Task: Find connections with filter location Ouahigouya with filter topic #Corporationwith filter profile language Potuguese with filter current company The Market Hunters with filter school Asian College of Teachers- Corporate with filter industry Sports Teams and Clubs with filter service category Business Analytics with filter keywords title Program Administrator
Action: Mouse moved to (521, 105)
Screenshot: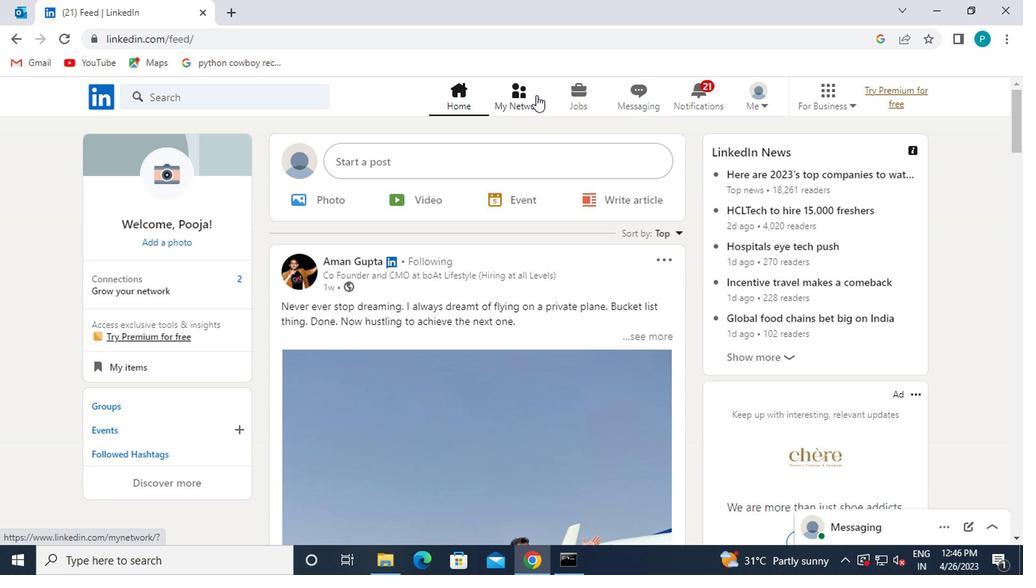
Action: Mouse pressed left at (521, 105)
Screenshot: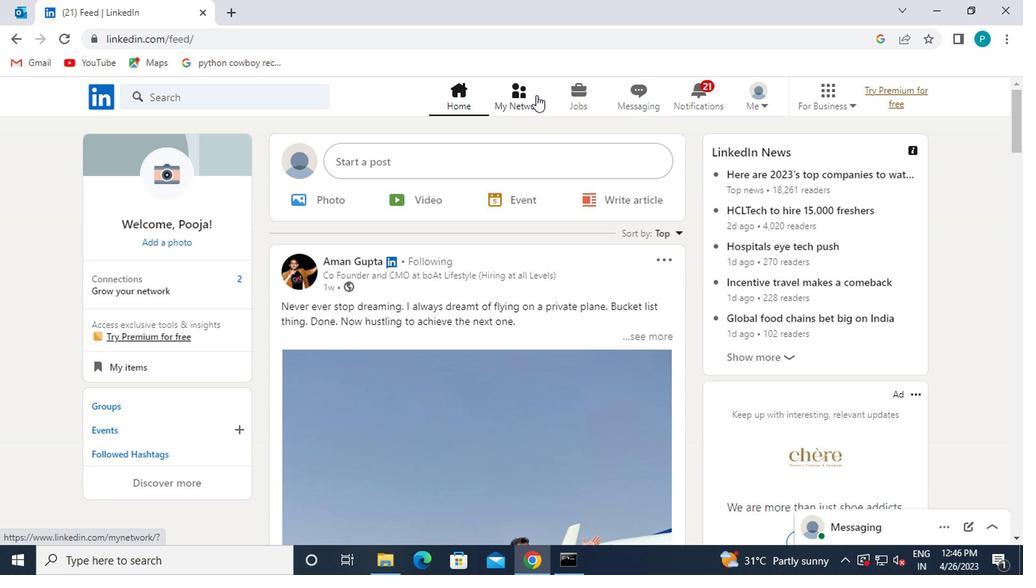 
Action: Mouse moved to (243, 171)
Screenshot: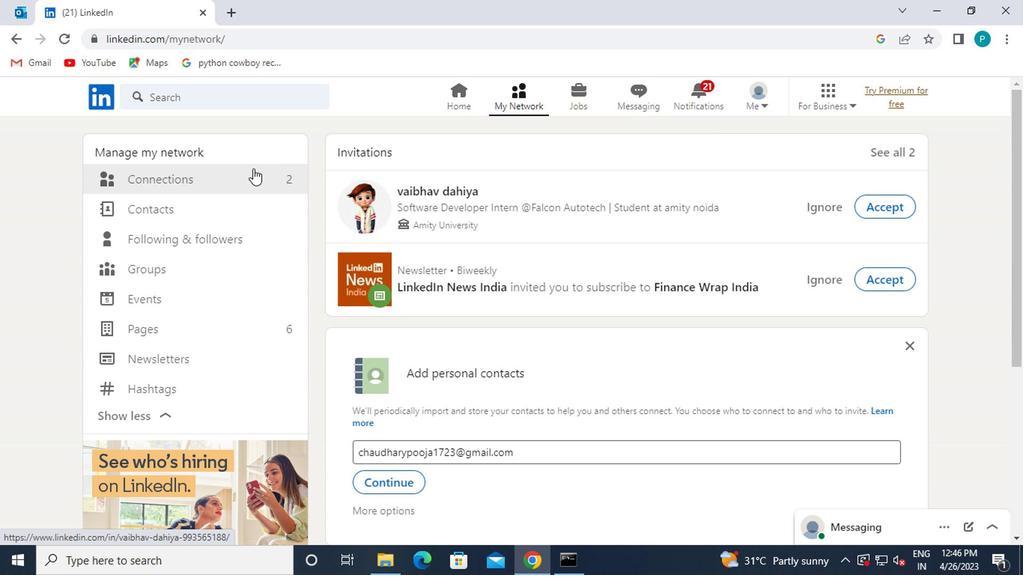 
Action: Mouse pressed left at (243, 171)
Screenshot: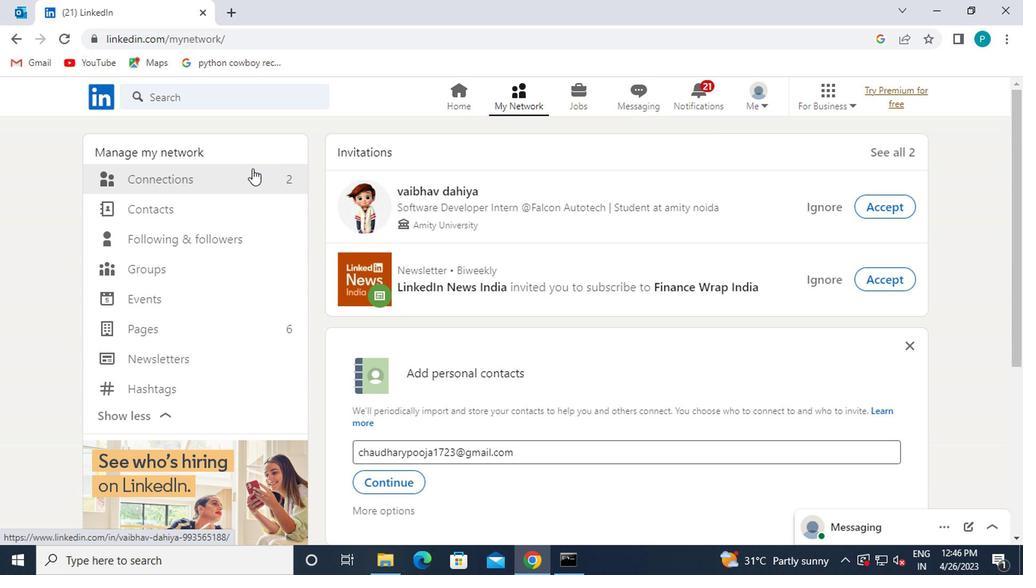 
Action: Mouse moved to (242, 175)
Screenshot: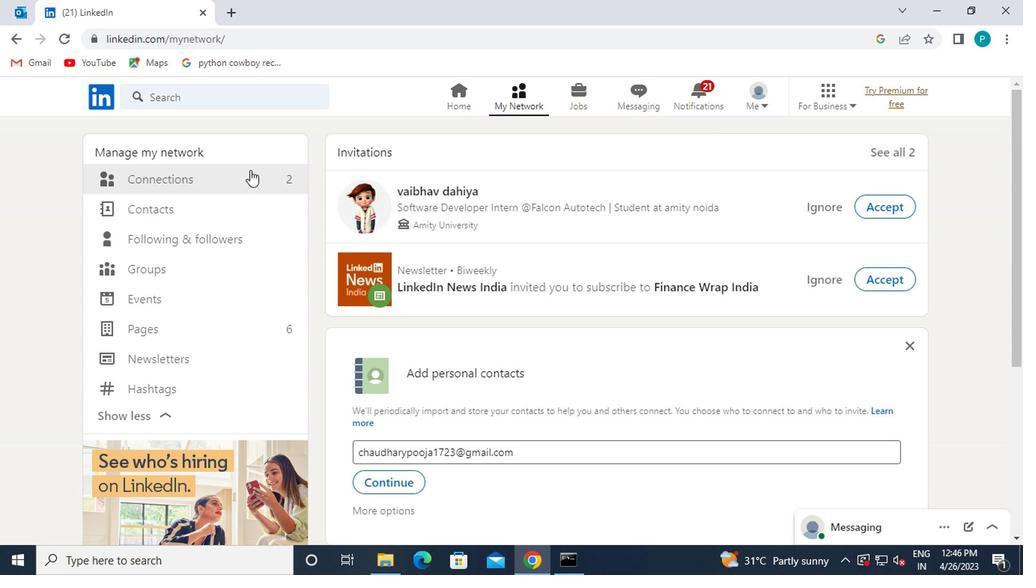 
Action: Mouse pressed left at (242, 175)
Screenshot: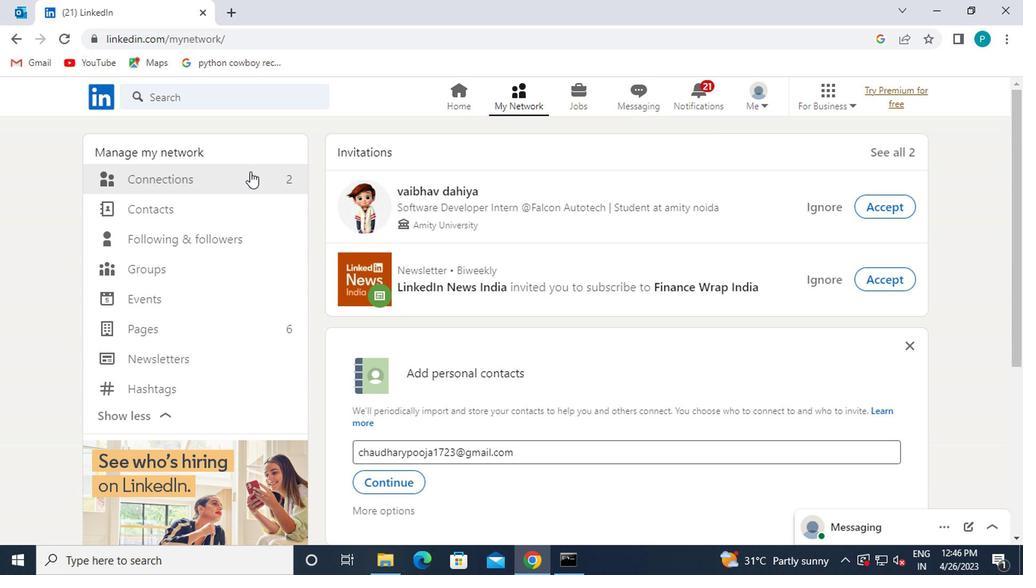 
Action: Mouse moved to (628, 183)
Screenshot: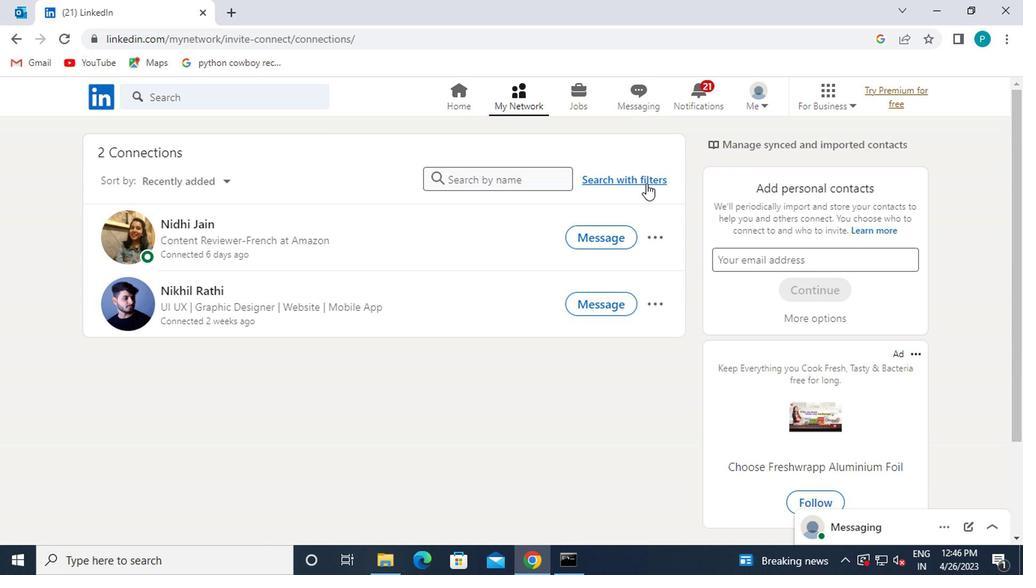 
Action: Mouse pressed left at (628, 183)
Screenshot: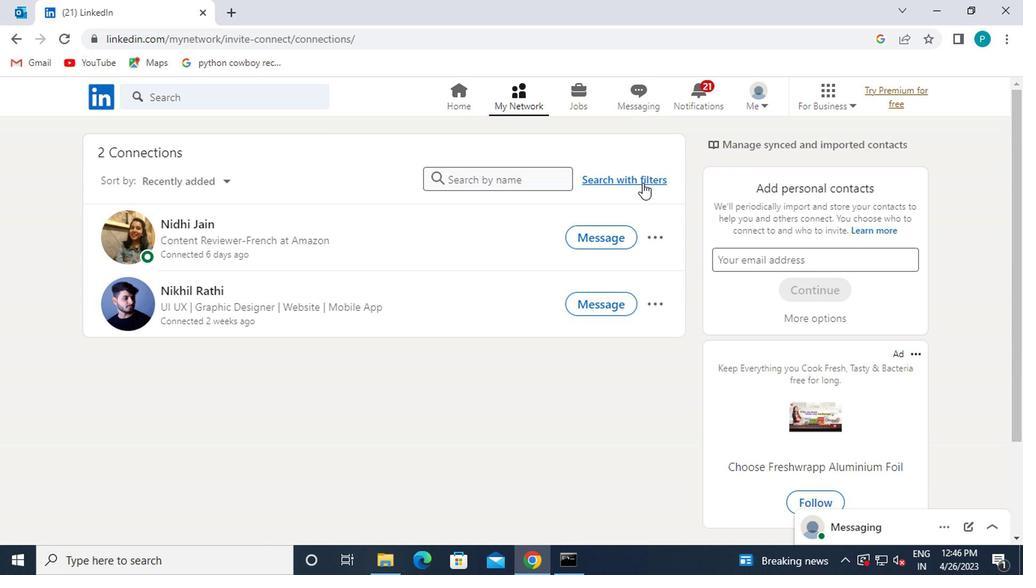 
Action: Mouse moved to (514, 145)
Screenshot: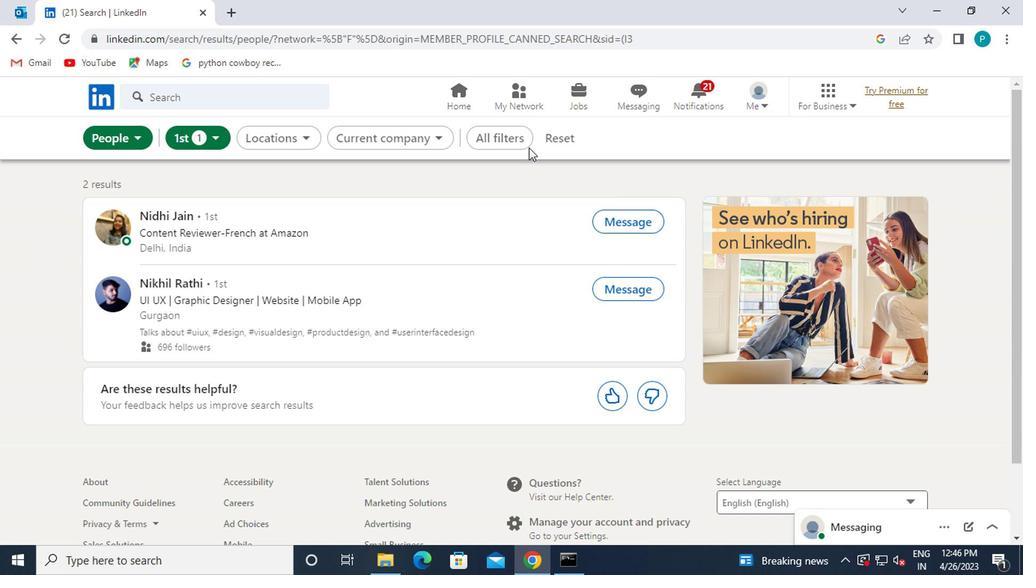 
Action: Mouse pressed left at (514, 145)
Screenshot: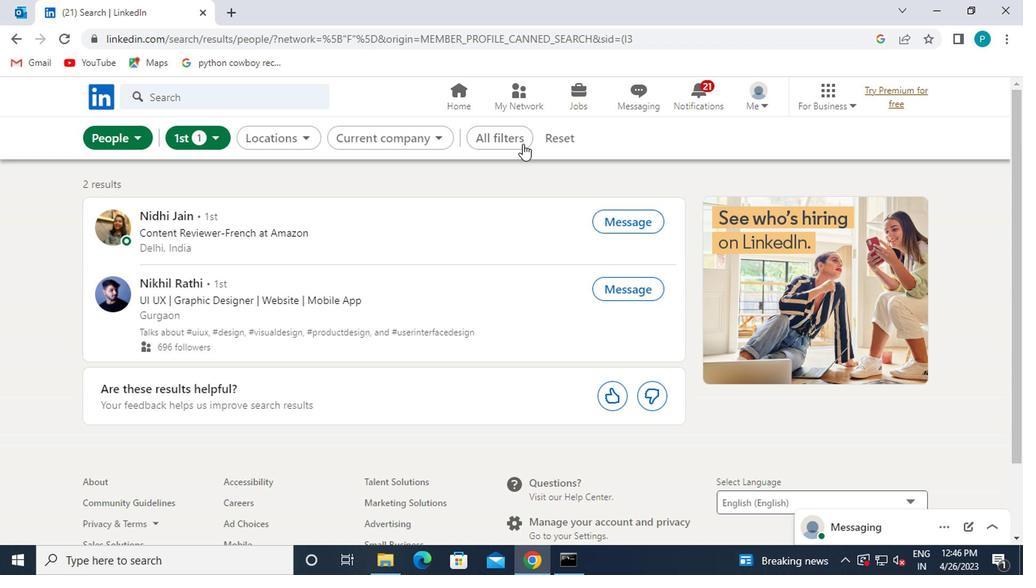 
Action: Mouse moved to (921, 325)
Screenshot: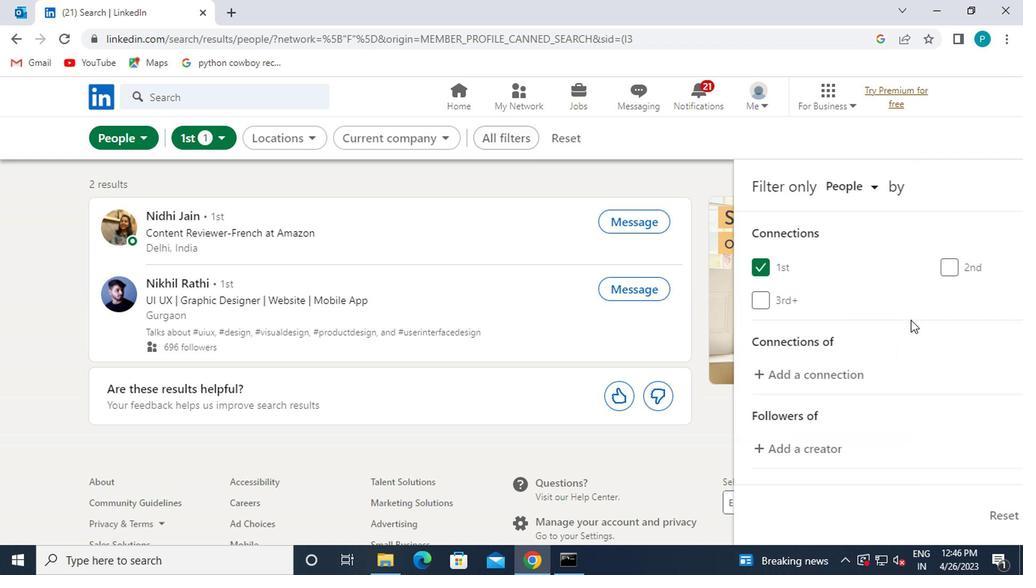 
Action: Mouse scrolled (921, 324) with delta (0, 0)
Screenshot: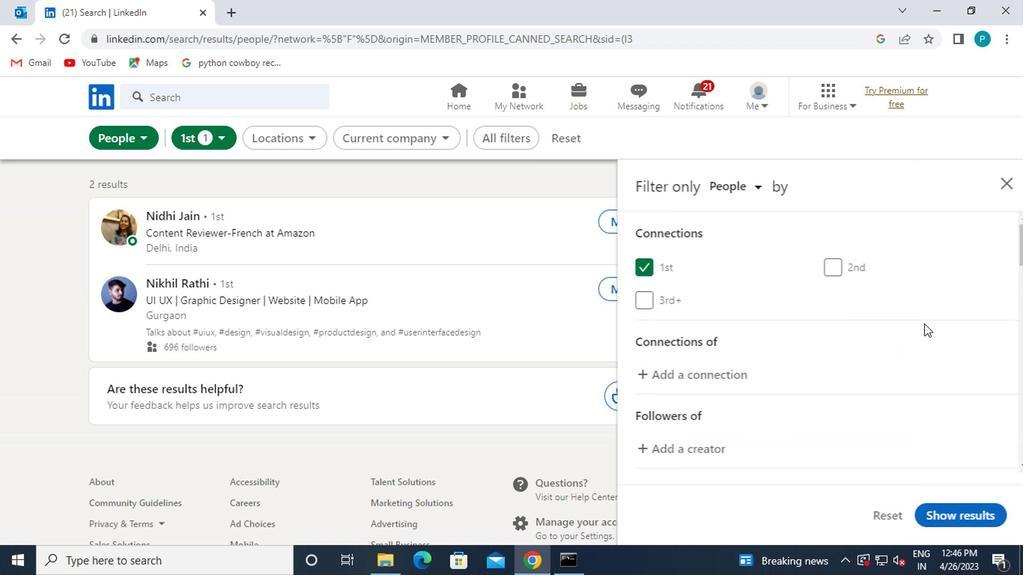 
Action: Mouse scrolled (921, 324) with delta (0, 0)
Screenshot: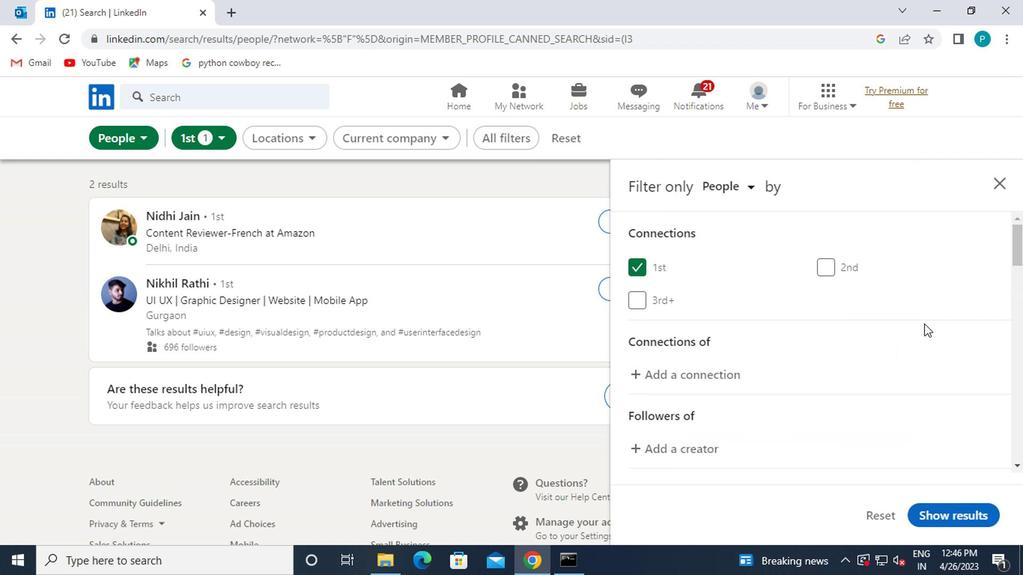 
Action: Mouse moved to (923, 329)
Screenshot: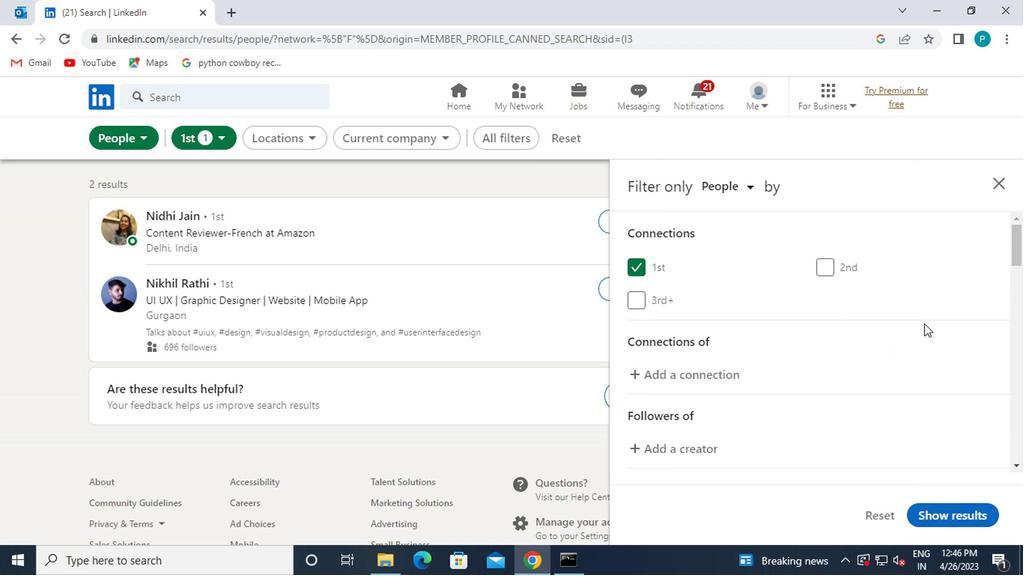 
Action: Mouse scrolled (923, 328) with delta (0, 0)
Screenshot: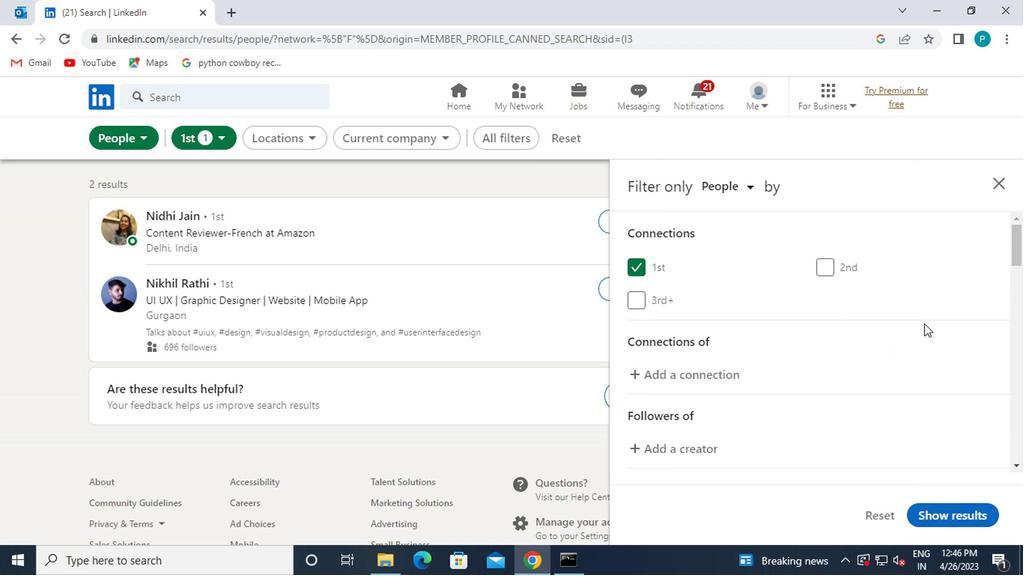 
Action: Mouse moved to (862, 366)
Screenshot: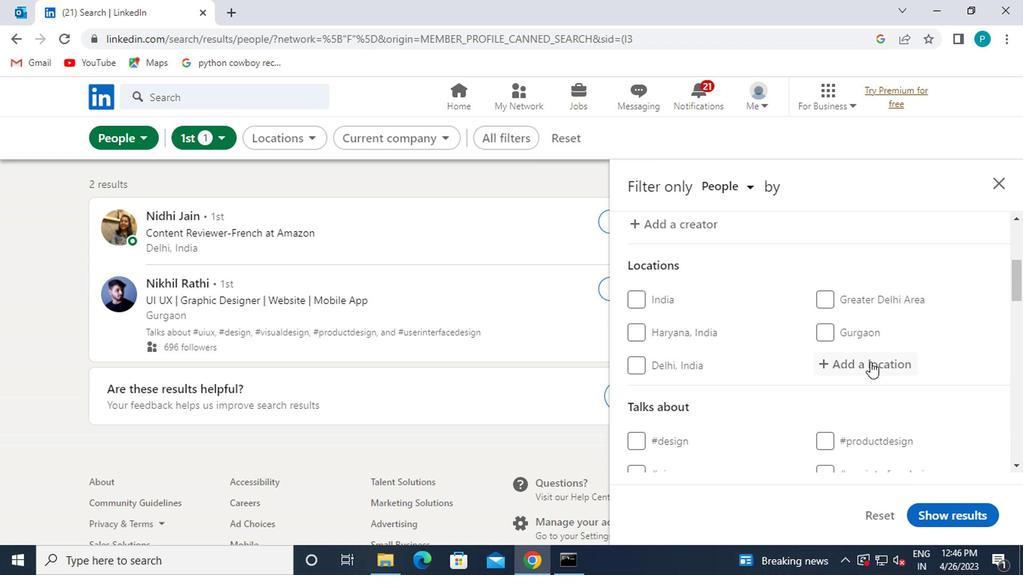 
Action: Mouse pressed left at (862, 366)
Screenshot: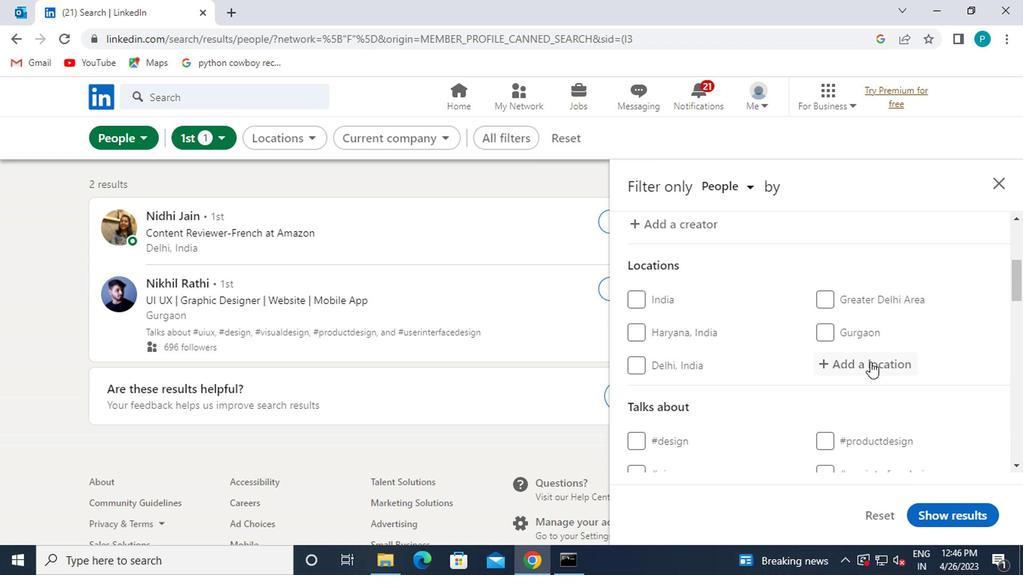 
Action: Mouse moved to (861, 366)
Screenshot: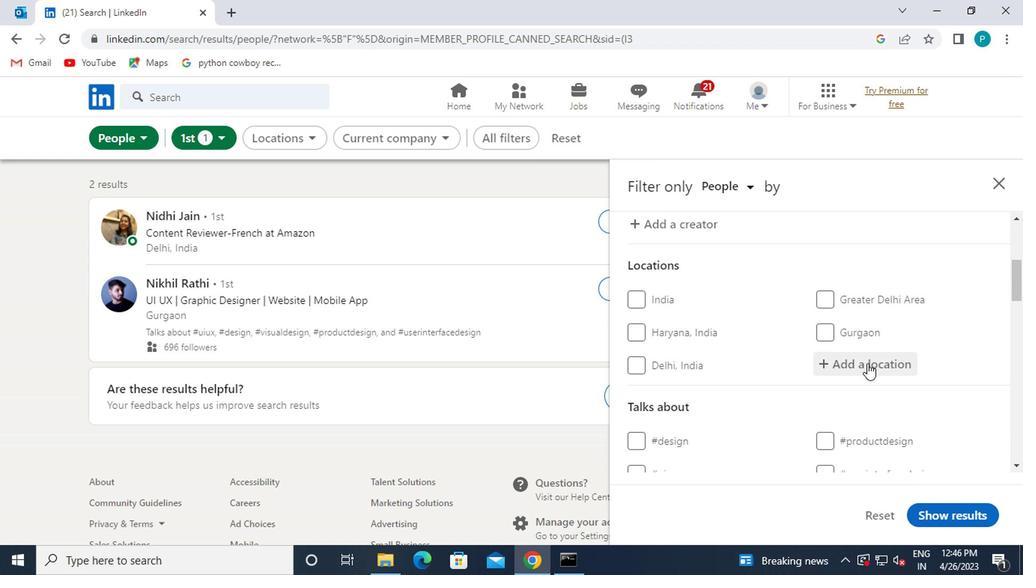 
Action: Key pressed <Key.caps_lock>o<Key.caps_lock>uahi
Screenshot: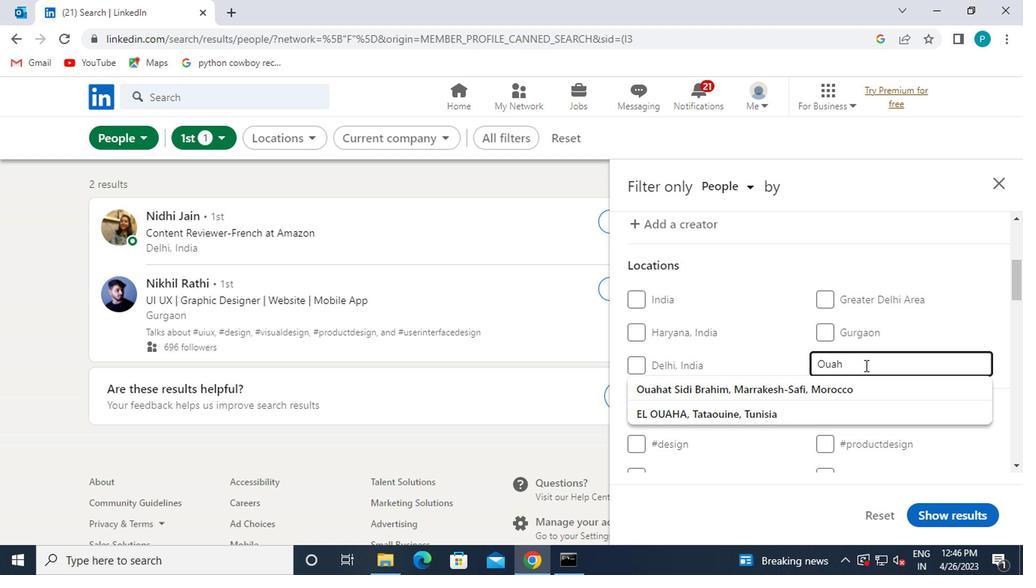 
Action: Mouse moved to (862, 368)
Screenshot: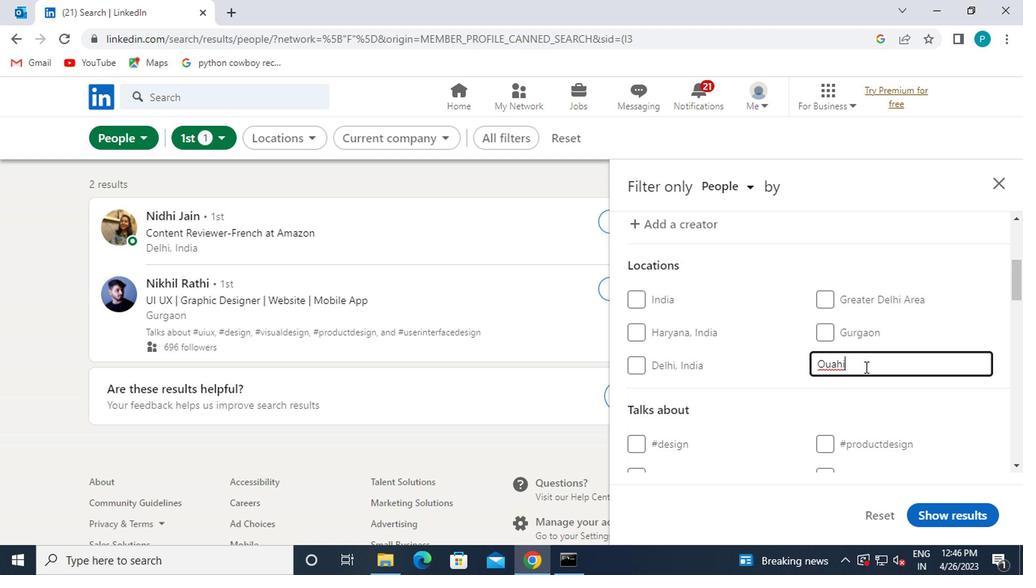 
Action: Key pressed gouya
Screenshot: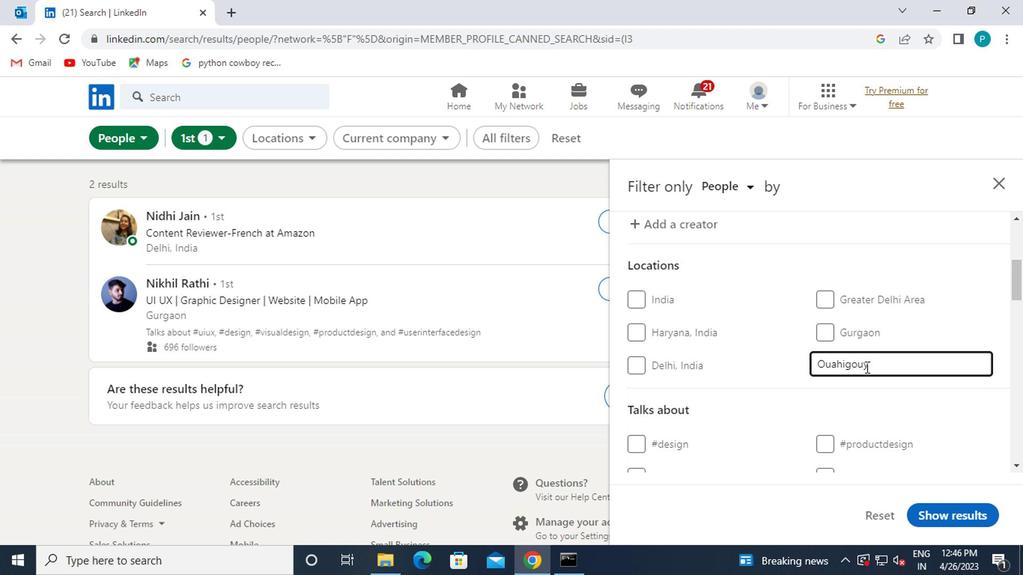 
Action: Mouse moved to (863, 367)
Screenshot: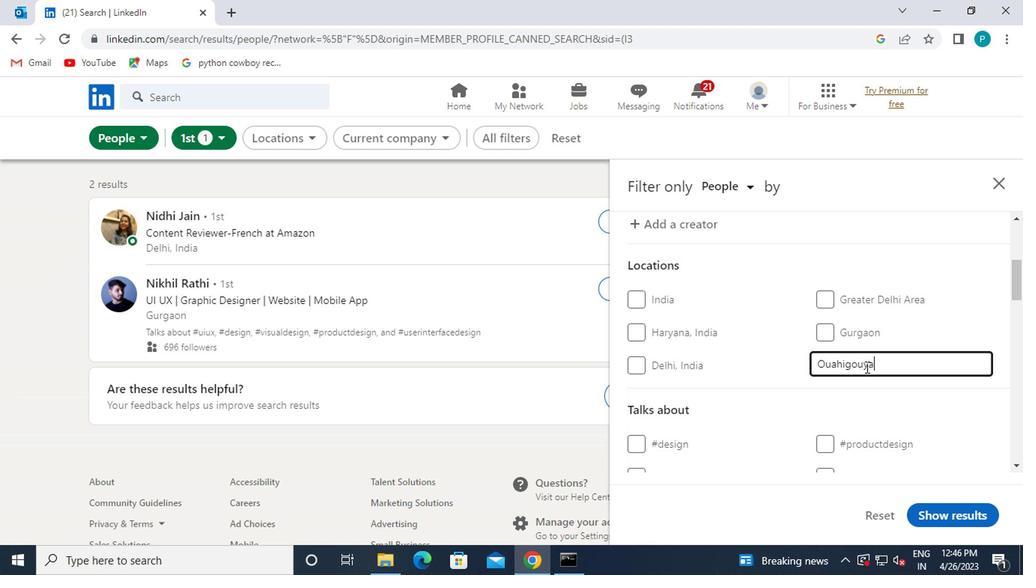 
Action: Key pressed <Key.enter>
Screenshot: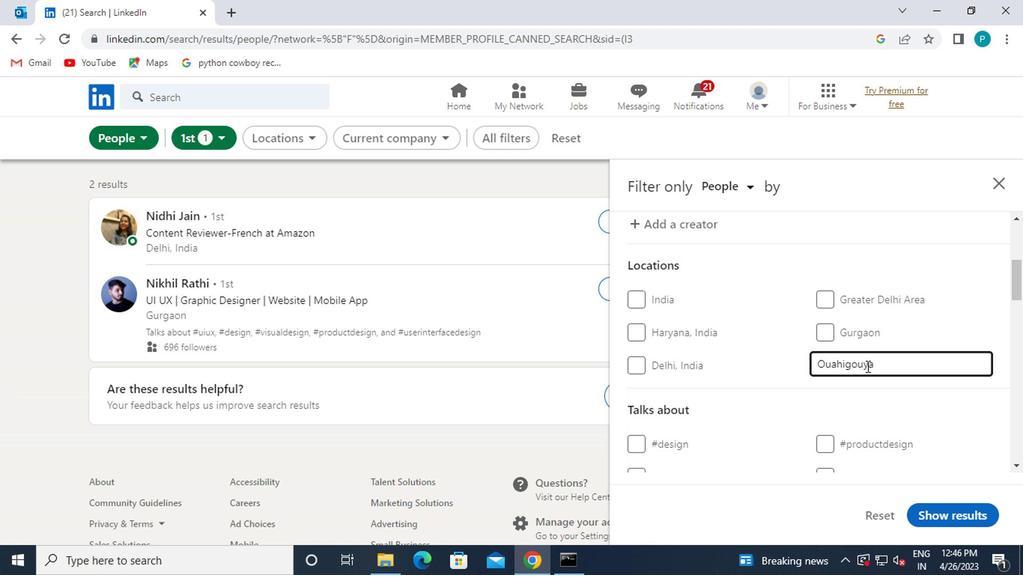 
Action: Mouse moved to (869, 372)
Screenshot: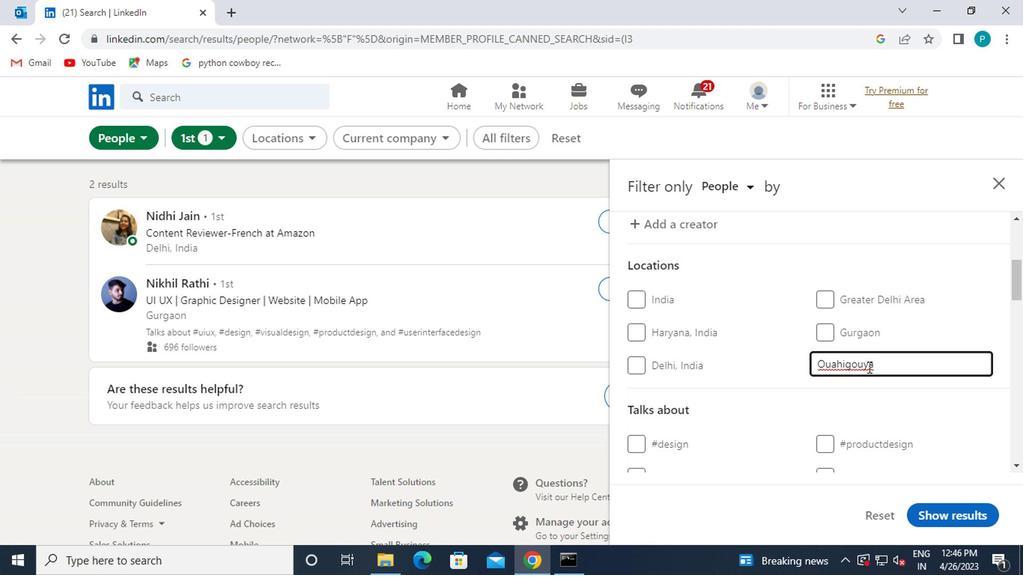 
Action: Mouse scrolled (869, 372) with delta (0, 0)
Screenshot: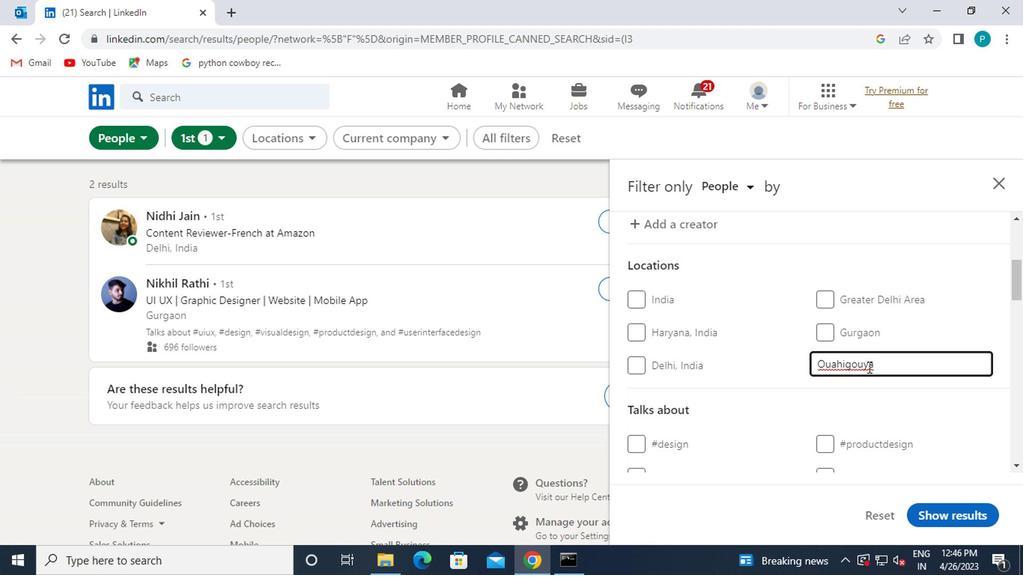 
Action: Mouse moved to (869, 376)
Screenshot: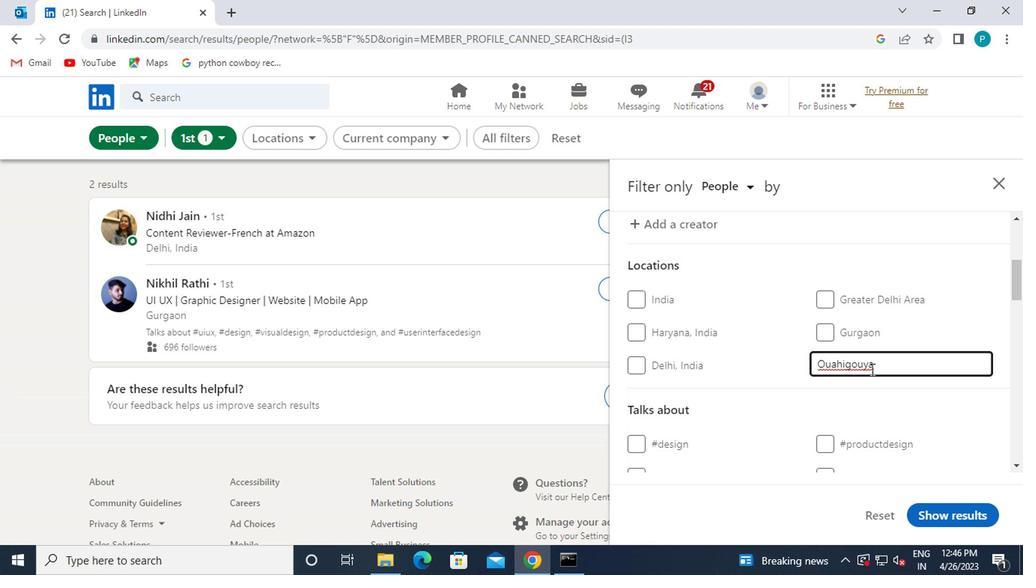 
Action: Mouse scrolled (869, 375) with delta (0, 0)
Screenshot: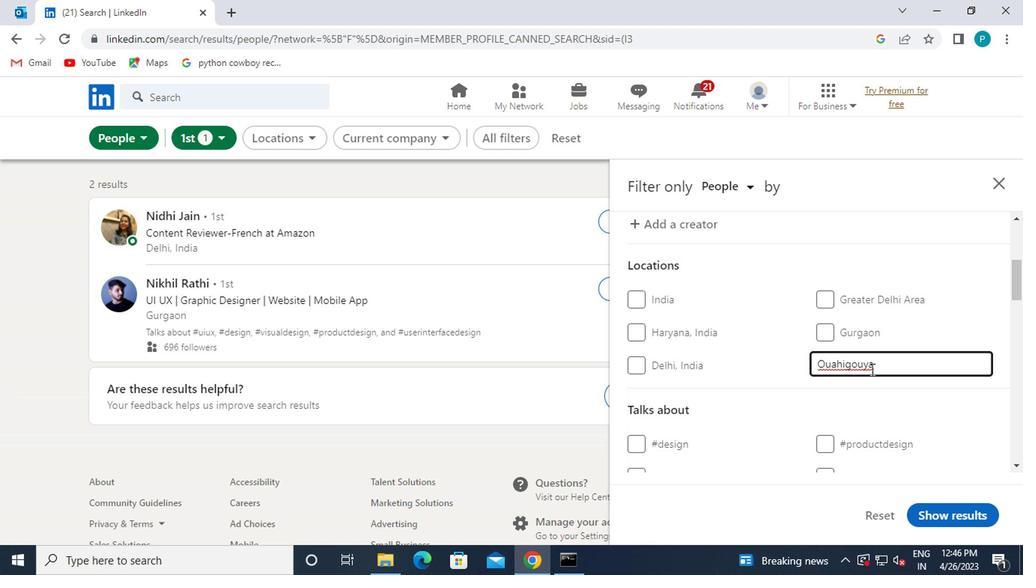 
Action: Mouse moved to (843, 367)
Screenshot: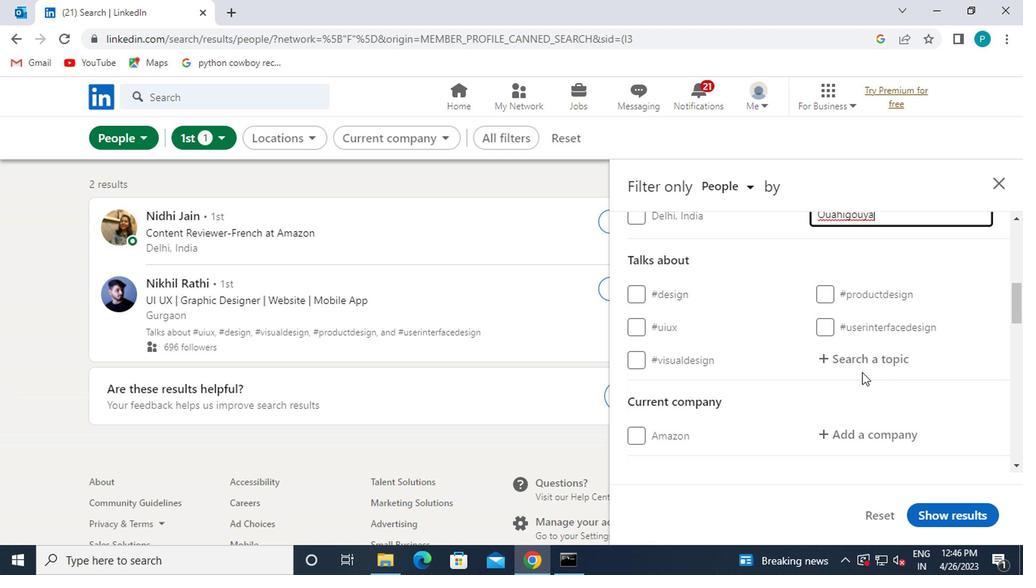 
Action: Mouse pressed left at (843, 367)
Screenshot: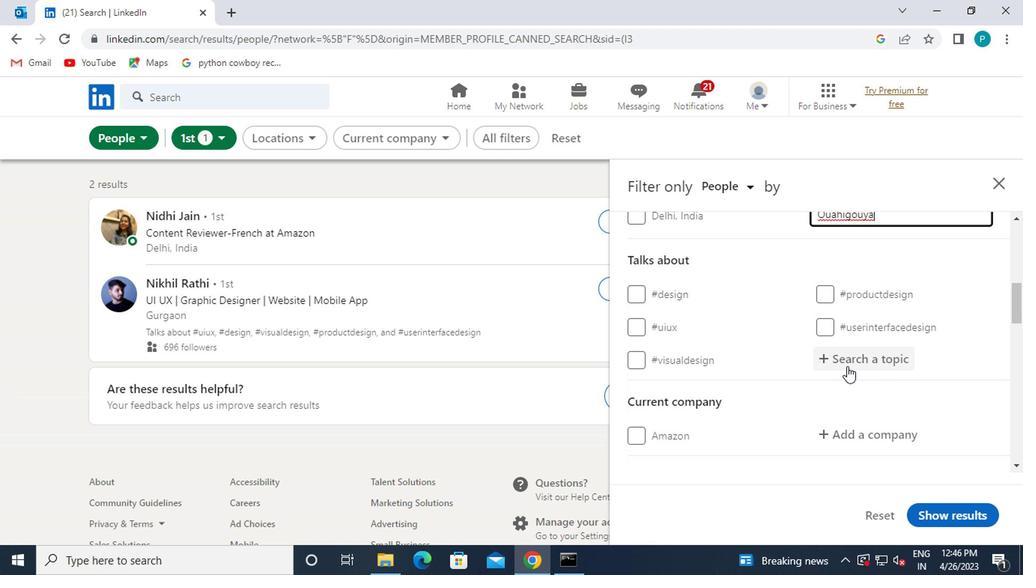 
Action: Key pressed <Key.shift>#<Key.caps_lock>C<Key.caps_lock>ORPORATION
Screenshot: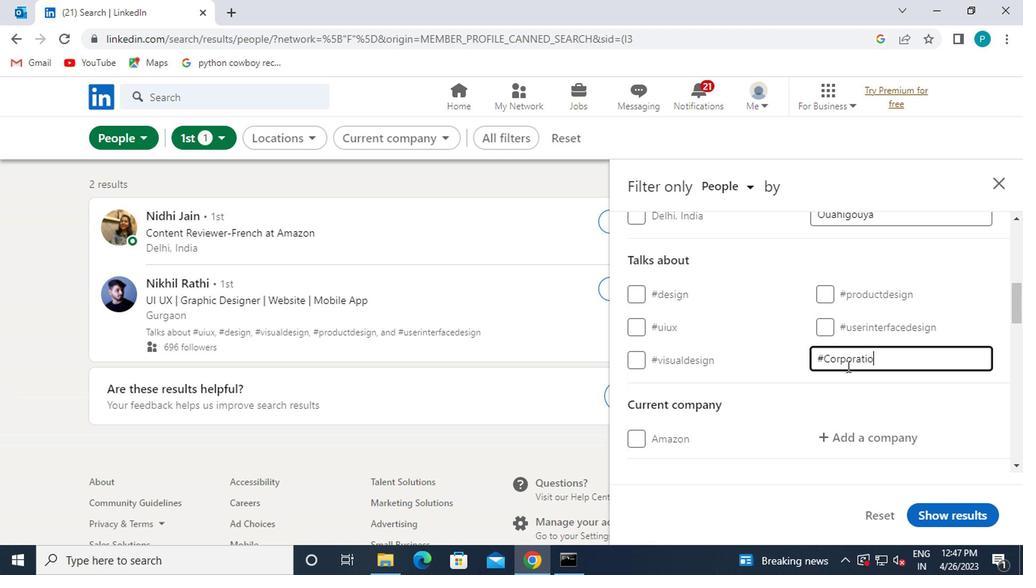 
Action: Mouse scrolled (843, 366) with delta (0, 0)
Screenshot: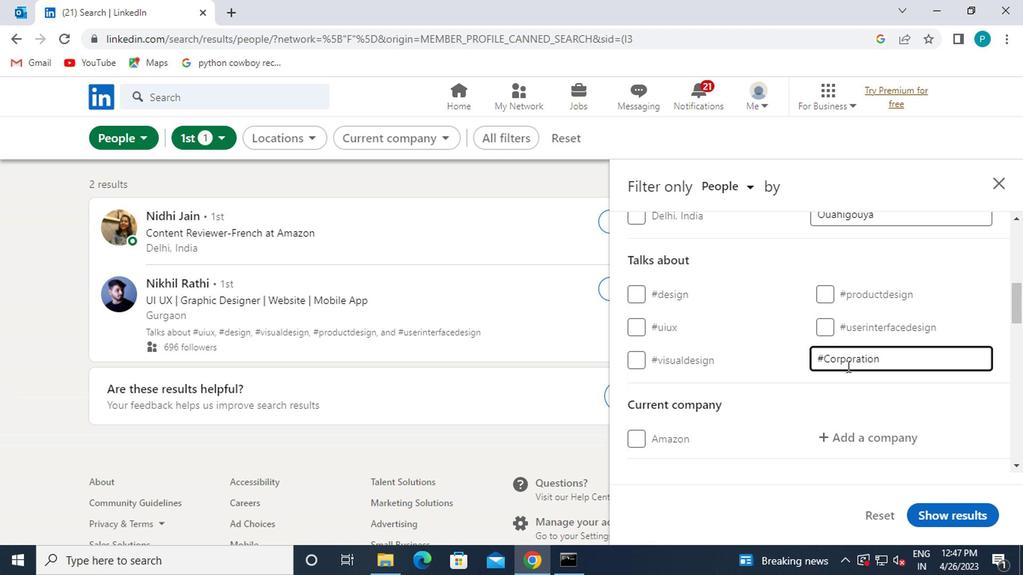 
Action: Mouse scrolled (843, 366) with delta (0, 0)
Screenshot: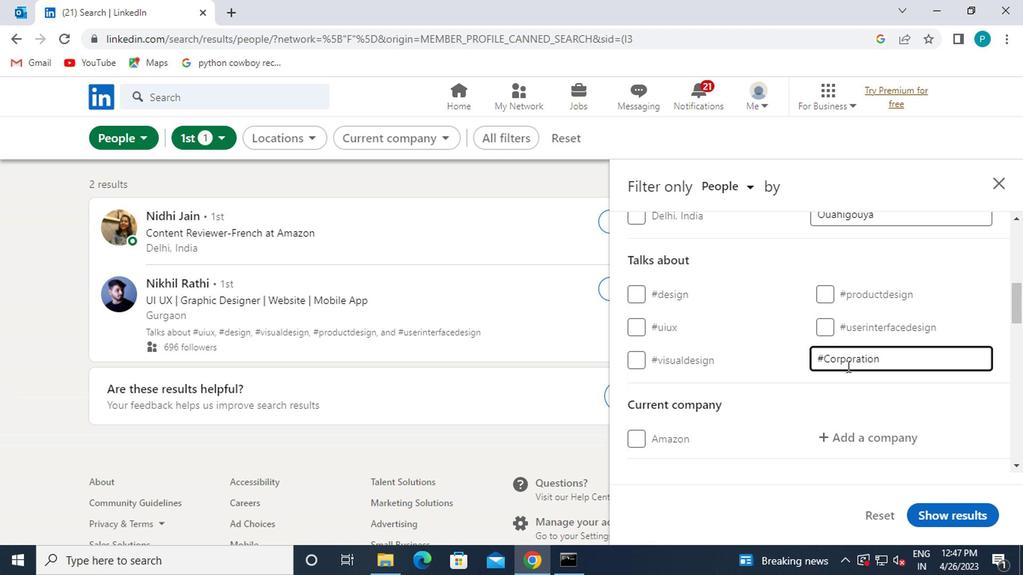 
Action: Mouse scrolled (843, 366) with delta (0, 0)
Screenshot: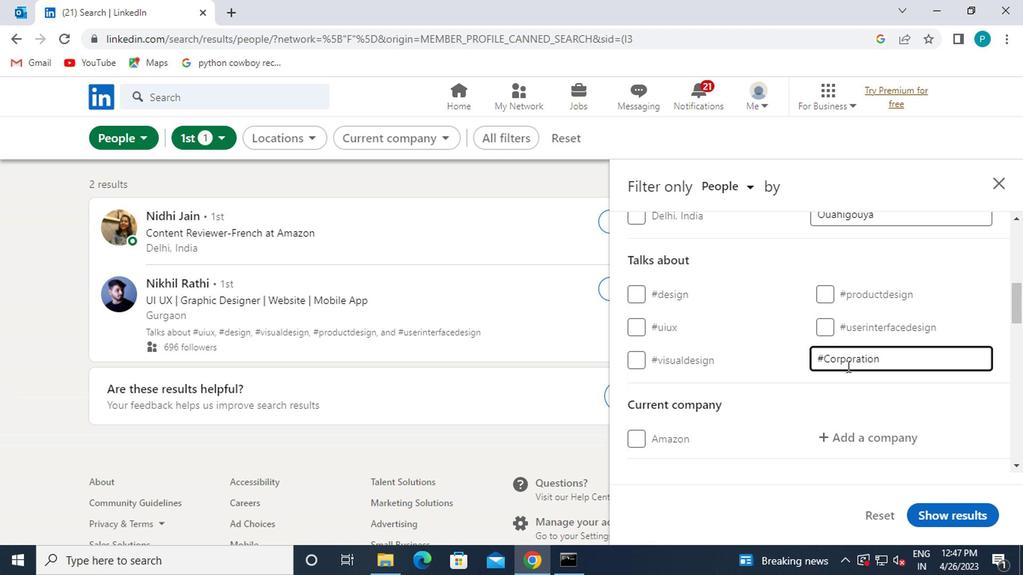 
Action: Mouse moved to (838, 276)
Screenshot: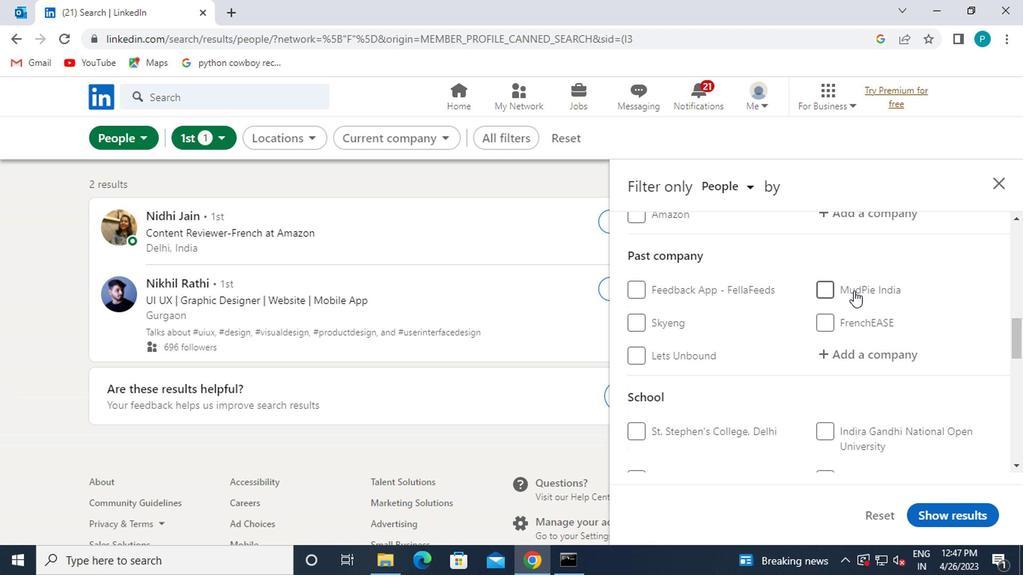 
Action: Mouse scrolled (838, 277) with delta (0, 1)
Screenshot: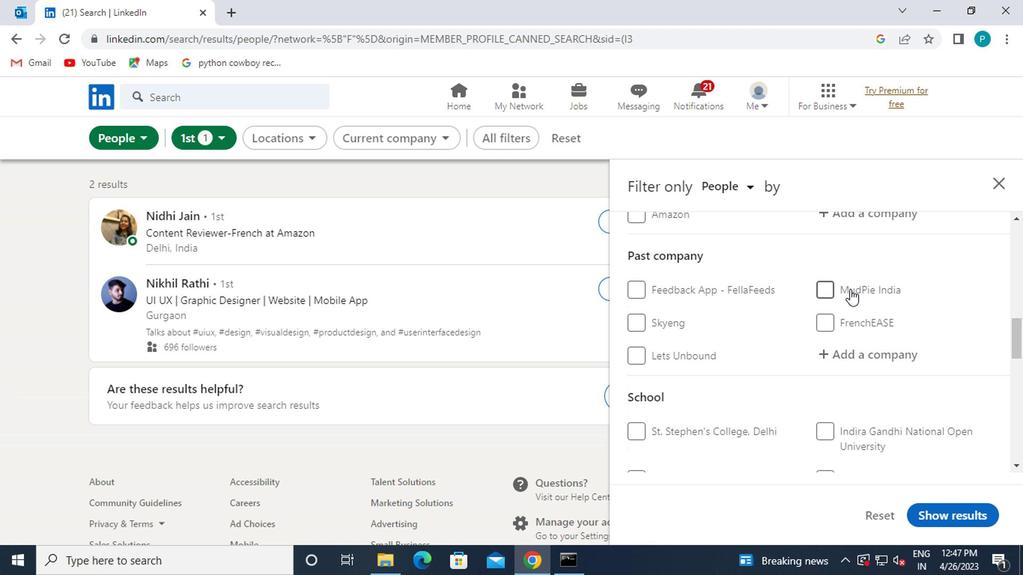 
Action: Mouse moved to (841, 288)
Screenshot: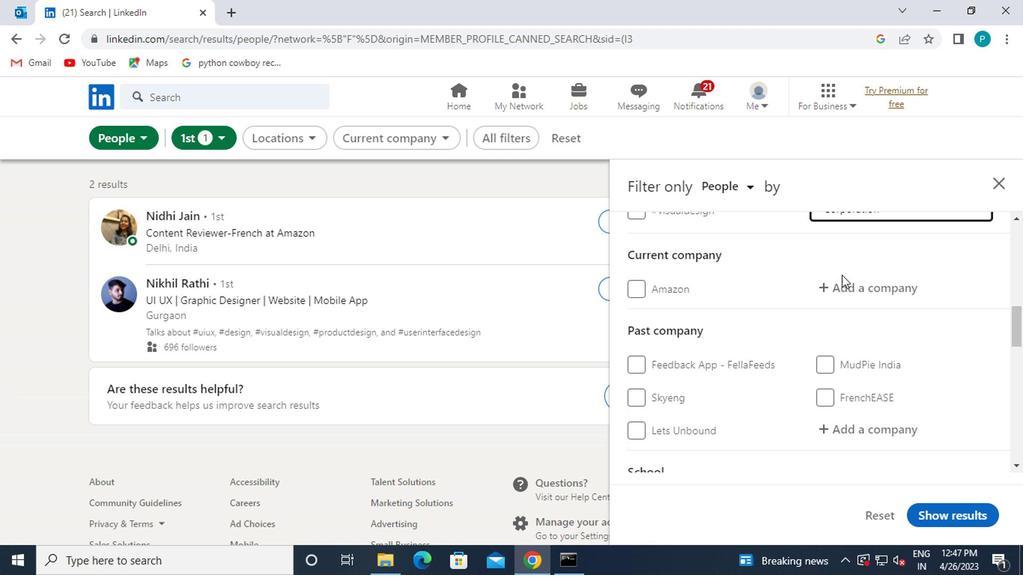 
Action: Mouse pressed left at (841, 288)
Screenshot: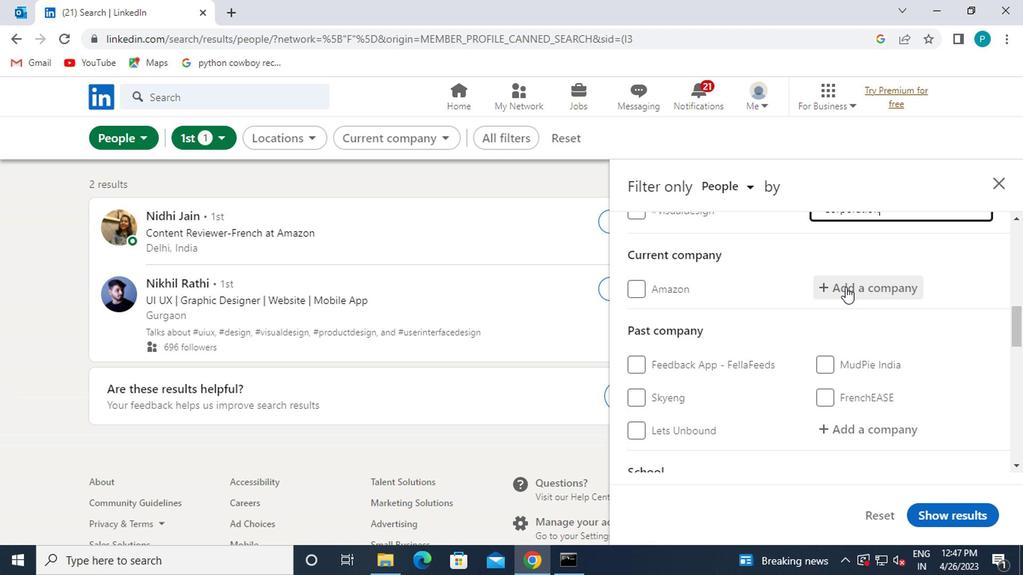 
Action: Mouse moved to (841, 289)
Screenshot: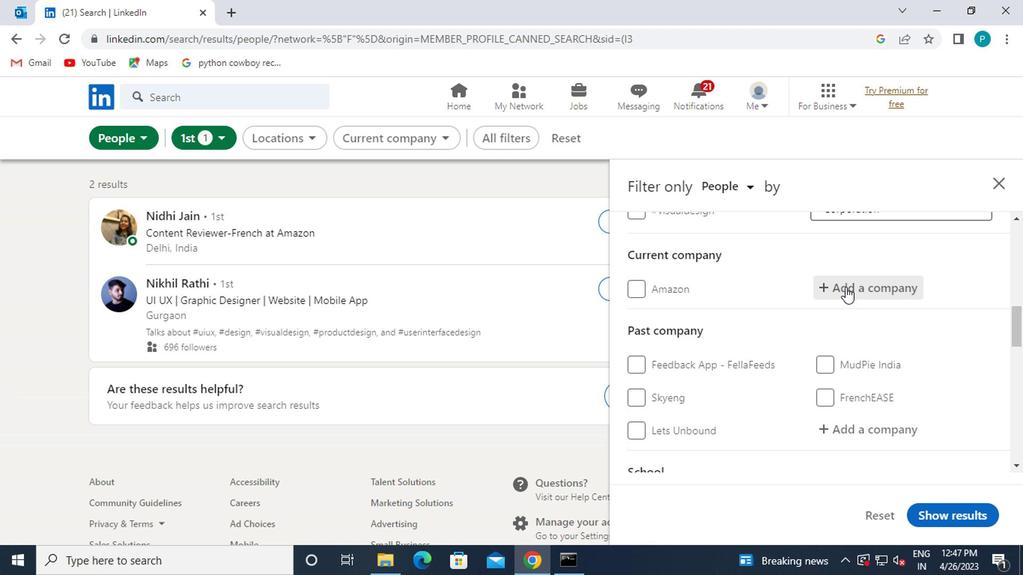 
Action: Key pressed THE<Key.space>MARKET<Key.space>HUNTERS
Screenshot: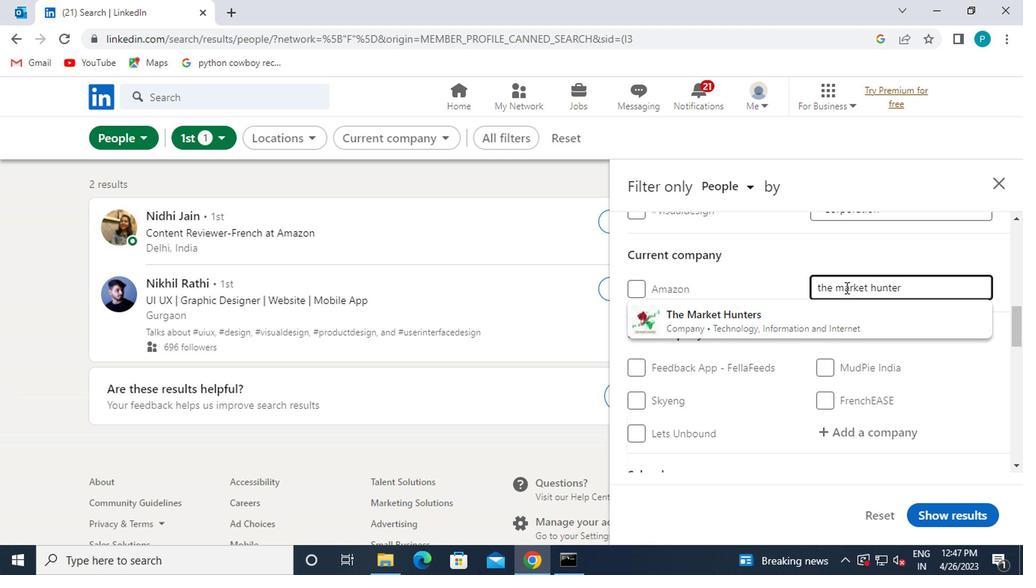 
Action: Mouse moved to (823, 313)
Screenshot: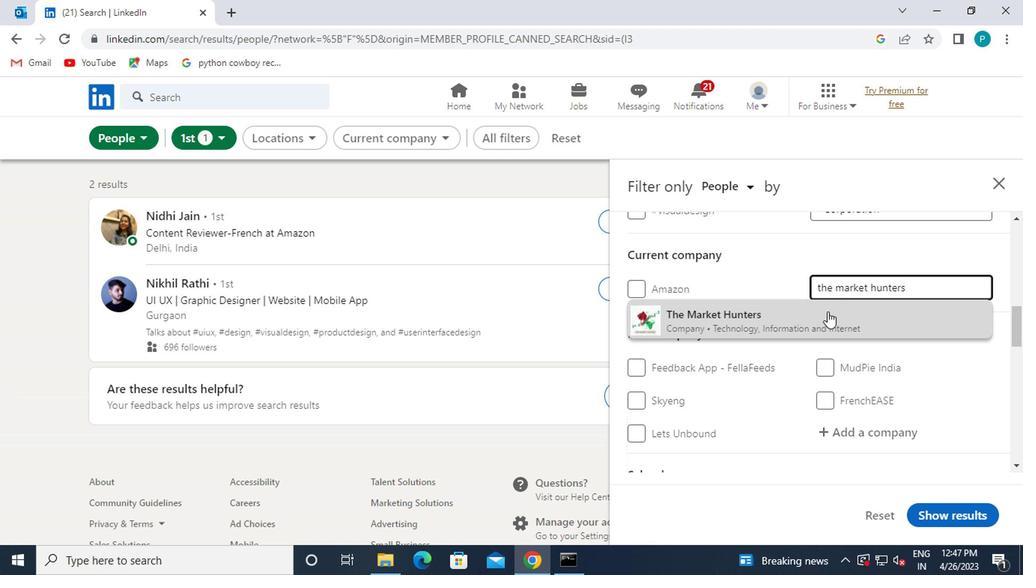 
Action: Mouse pressed left at (823, 313)
Screenshot: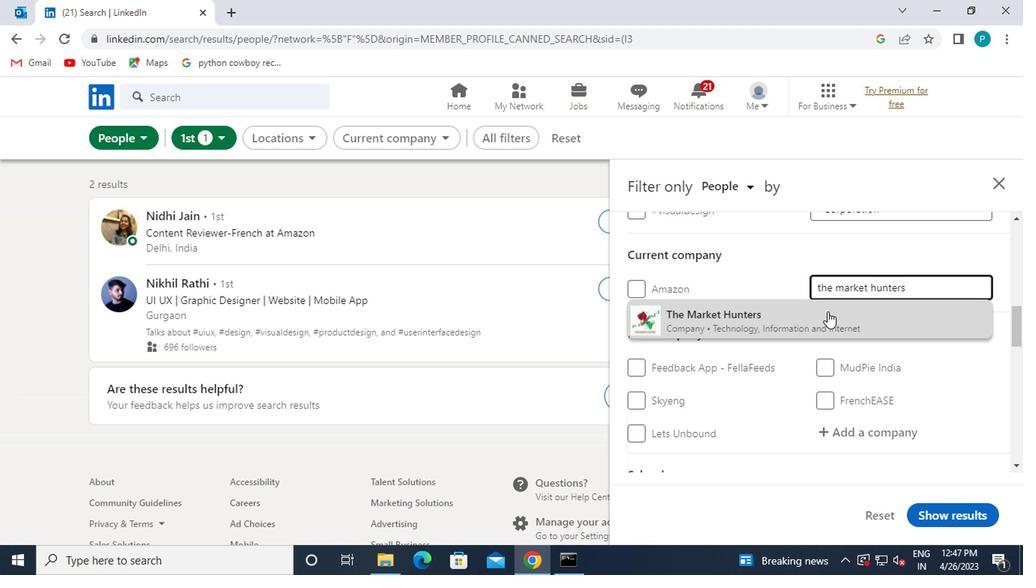 
Action: Mouse moved to (834, 342)
Screenshot: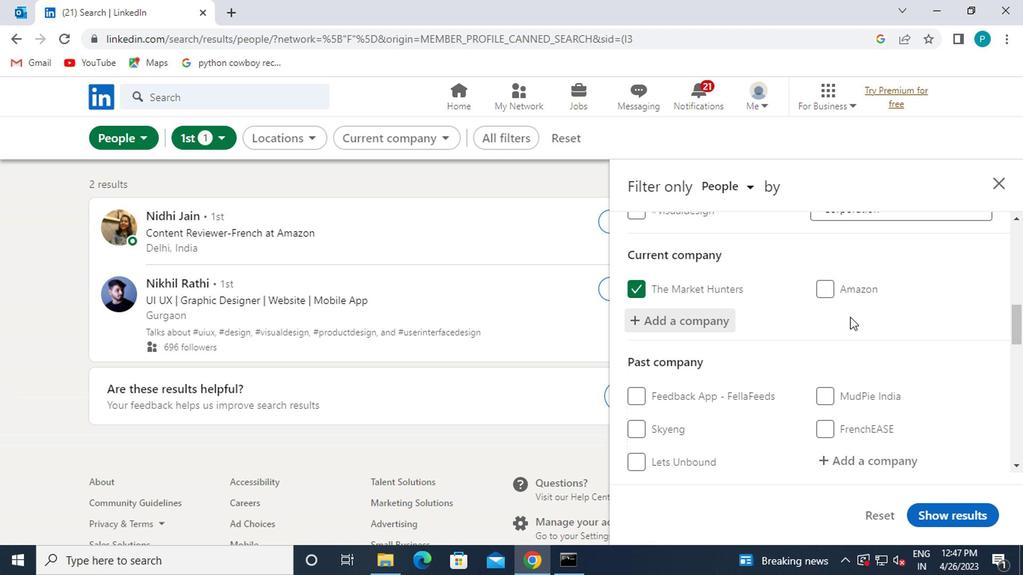 
Action: Mouse scrolled (834, 341) with delta (0, 0)
Screenshot: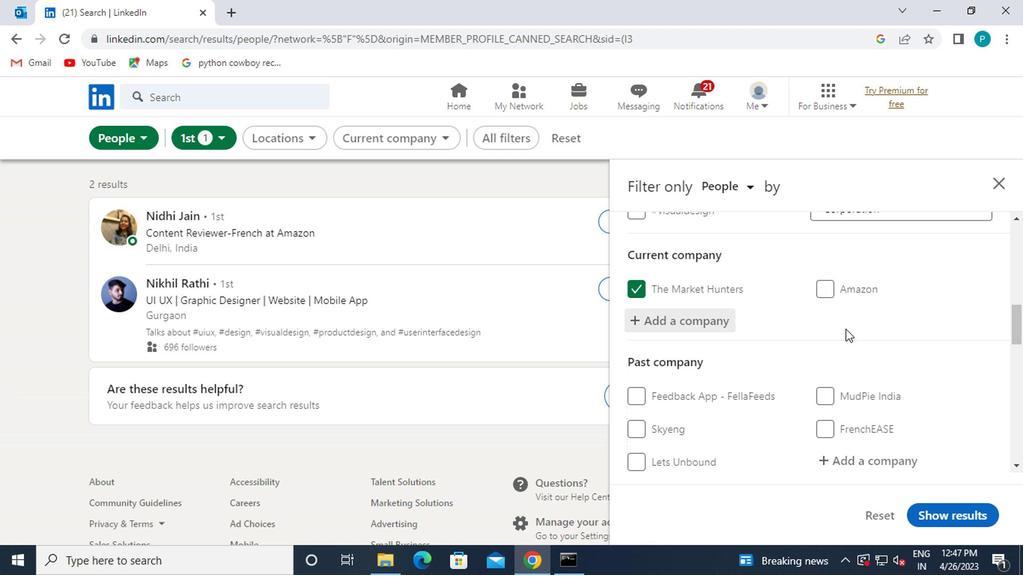 
Action: Mouse moved to (797, 366)
Screenshot: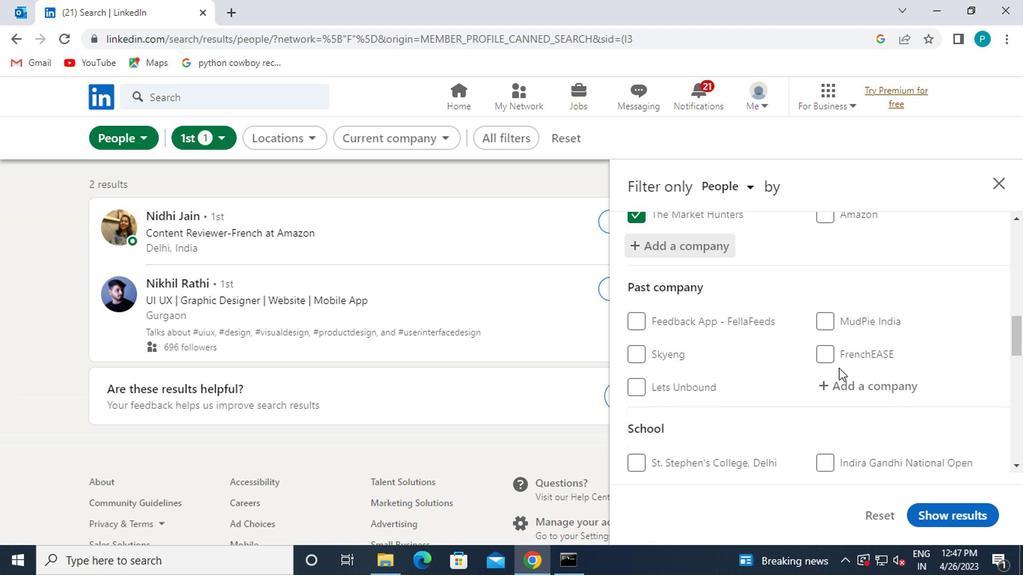
Action: Mouse scrolled (797, 366) with delta (0, 0)
Screenshot: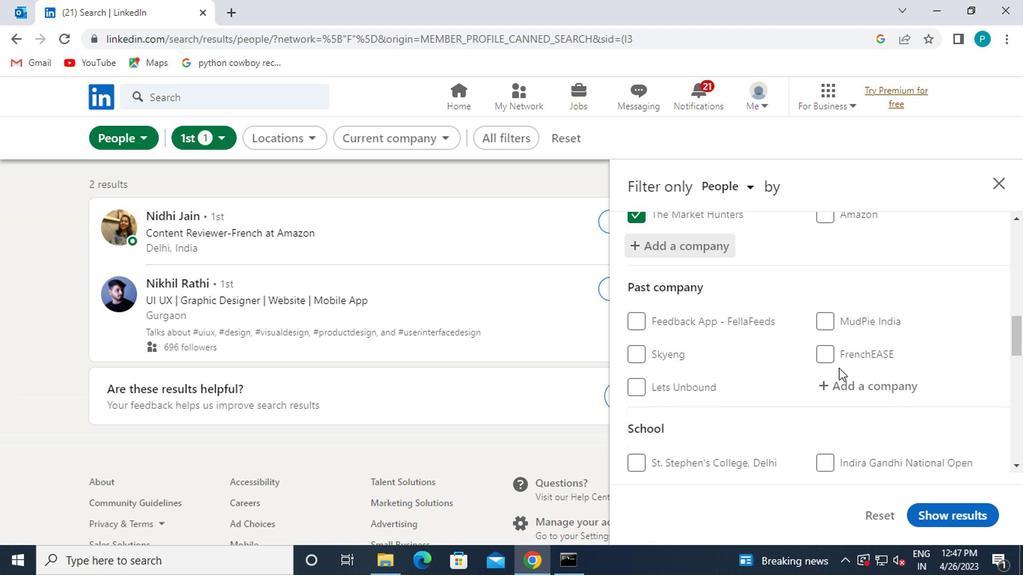 
Action: Mouse moved to (796, 366)
Screenshot: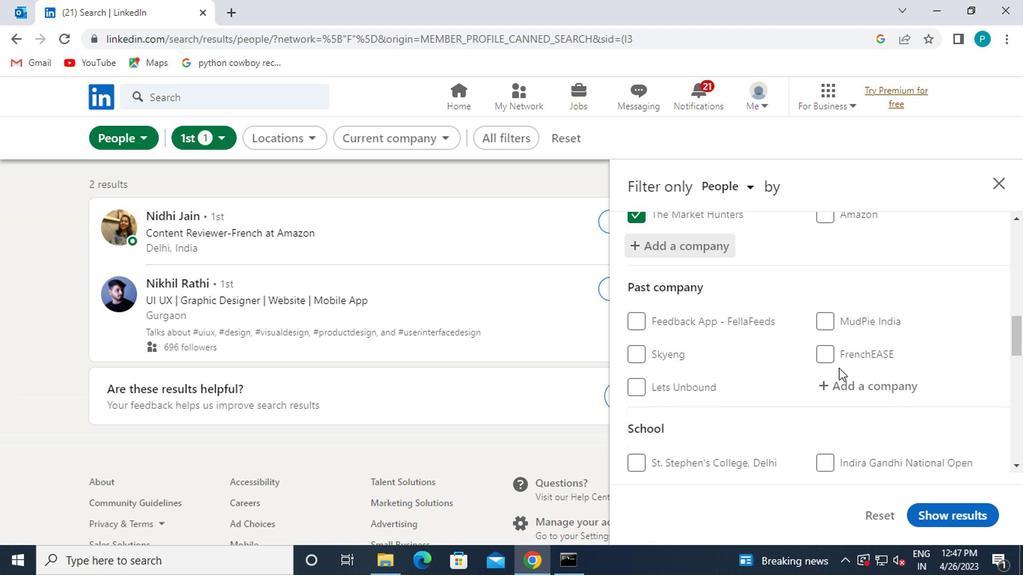 
Action: Mouse scrolled (796, 366) with delta (0, 0)
Screenshot: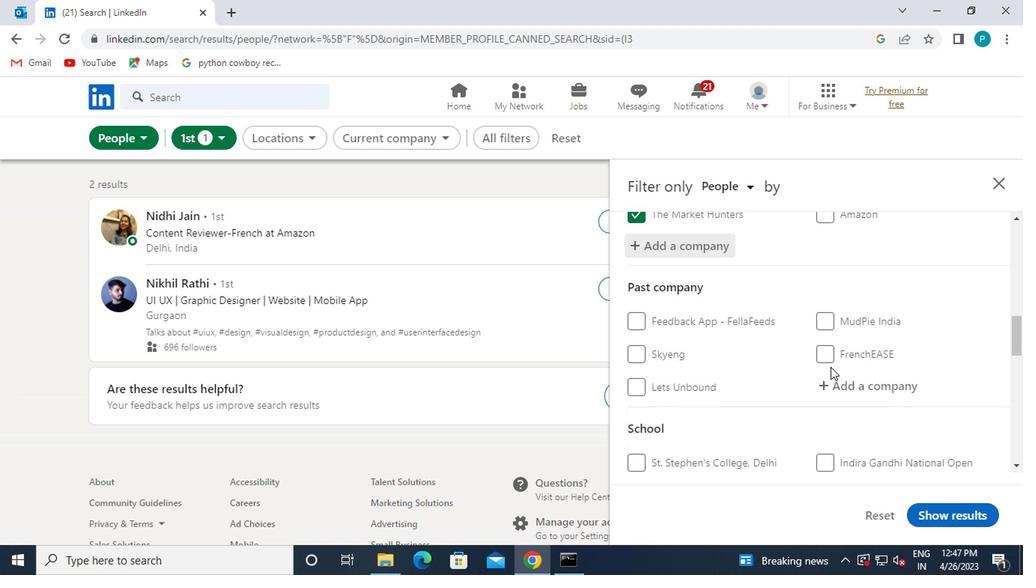 
Action: Mouse moved to (836, 406)
Screenshot: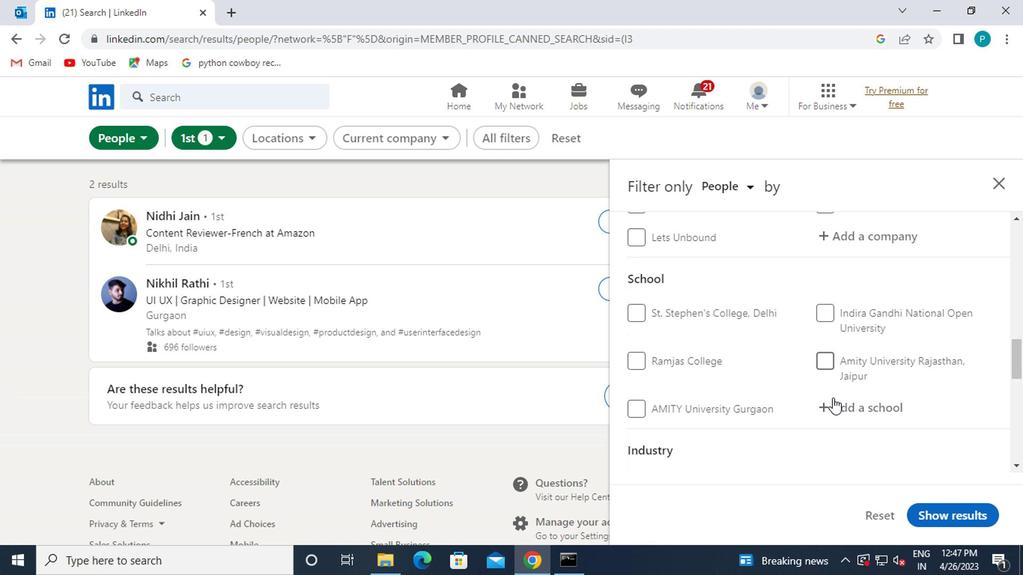 
Action: Mouse pressed left at (836, 406)
Screenshot: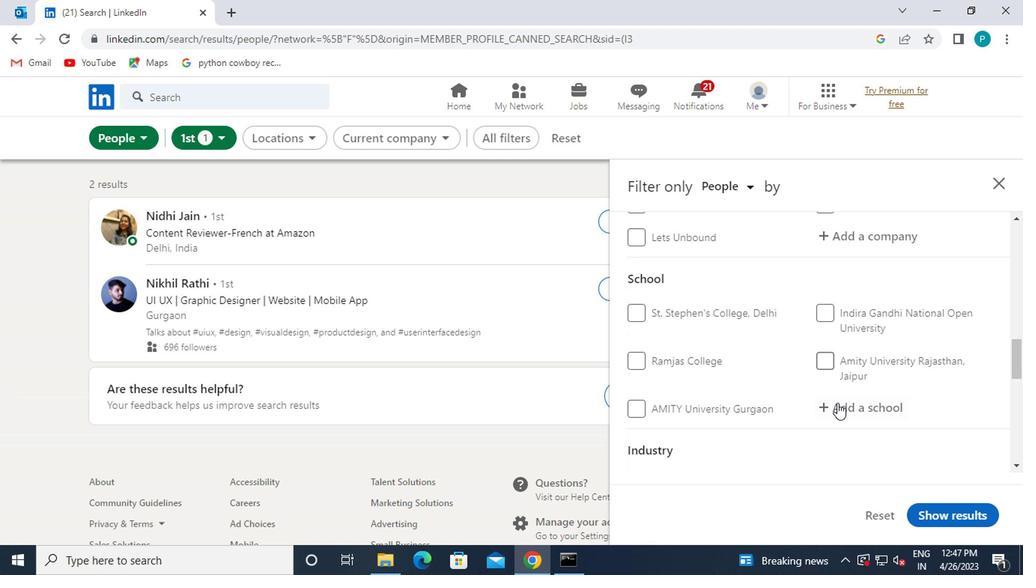 
Action: Mouse moved to (799, 412)
Screenshot: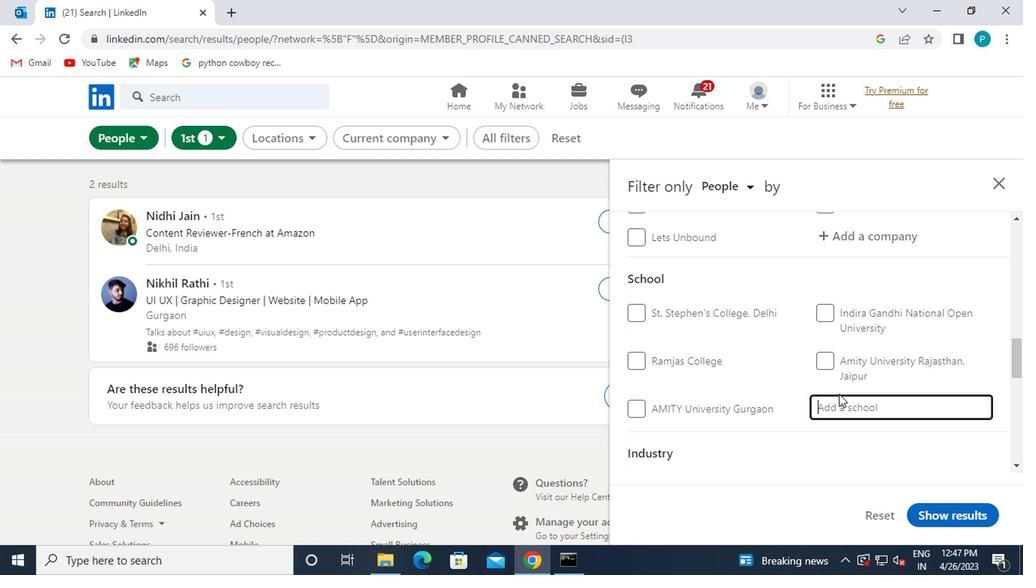 
Action: Key pressed <Key.caps_lock>A<Key.caps_lock>SIAN
Screenshot: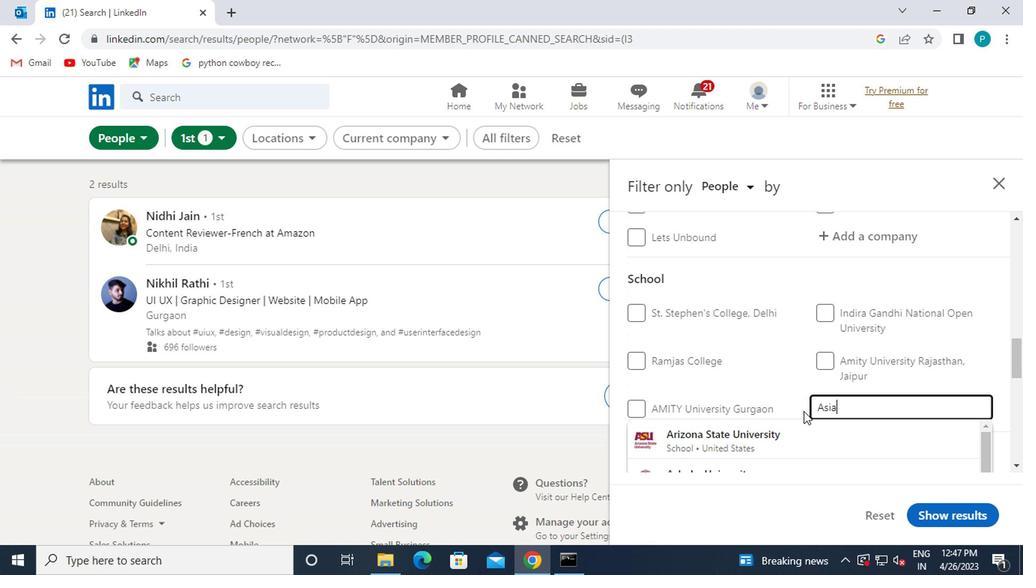 
Action: Mouse moved to (789, 418)
Screenshot: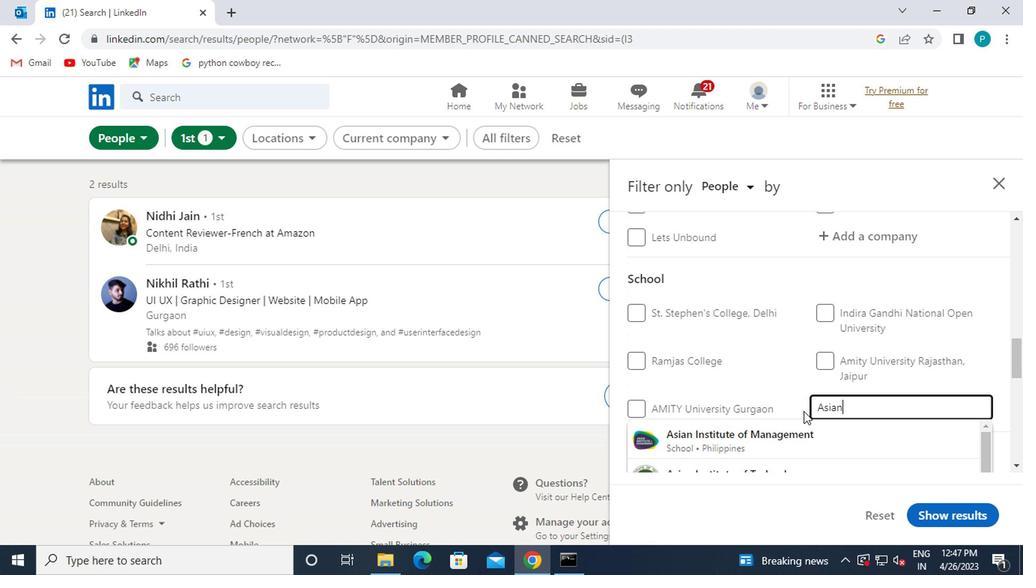 
Action: Mouse scrolled (789, 417) with delta (0, 0)
Screenshot: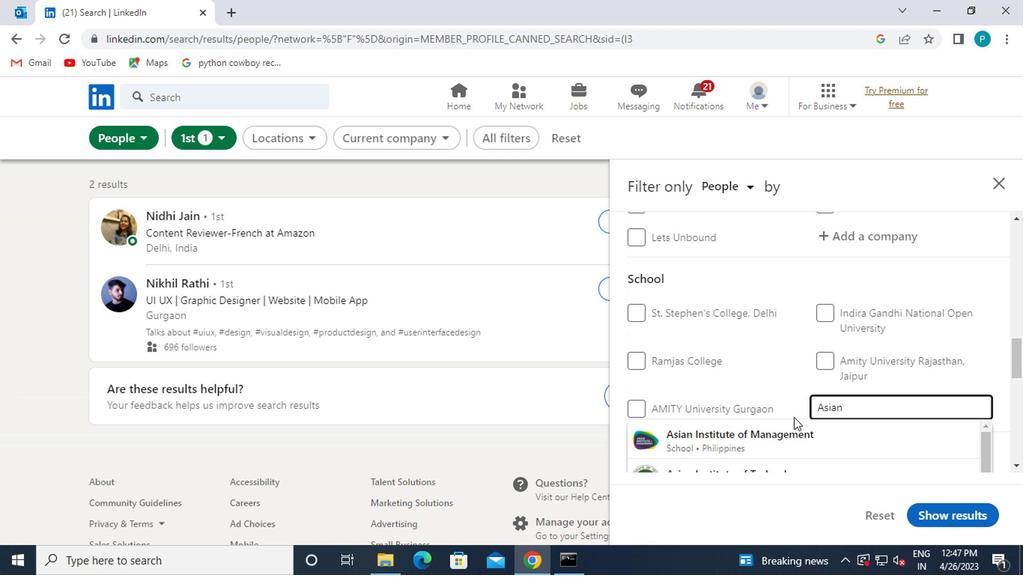 
Action: Mouse scrolled (789, 417) with delta (0, 0)
Screenshot: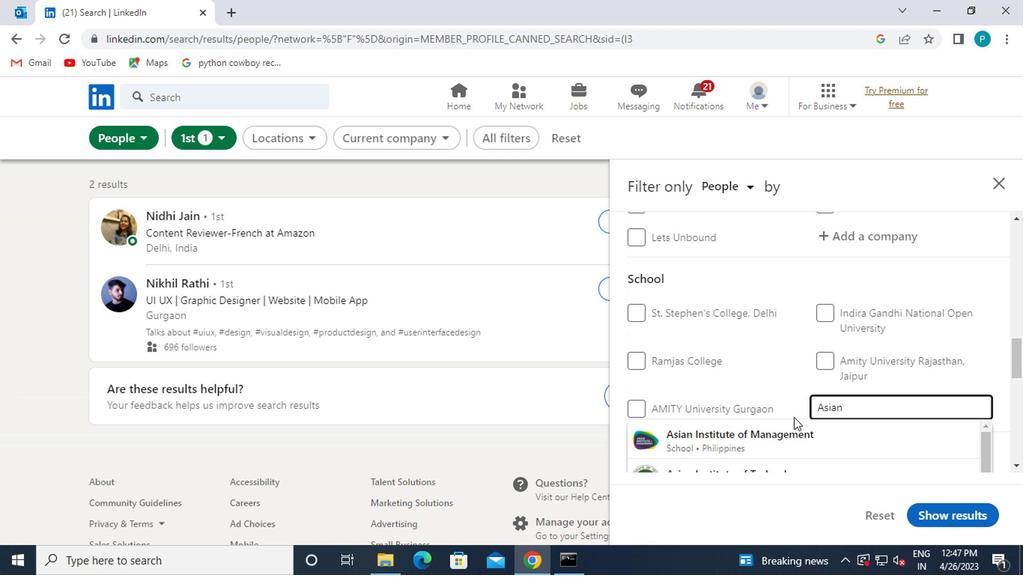 
Action: Mouse moved to (832, 438)
Screenshot: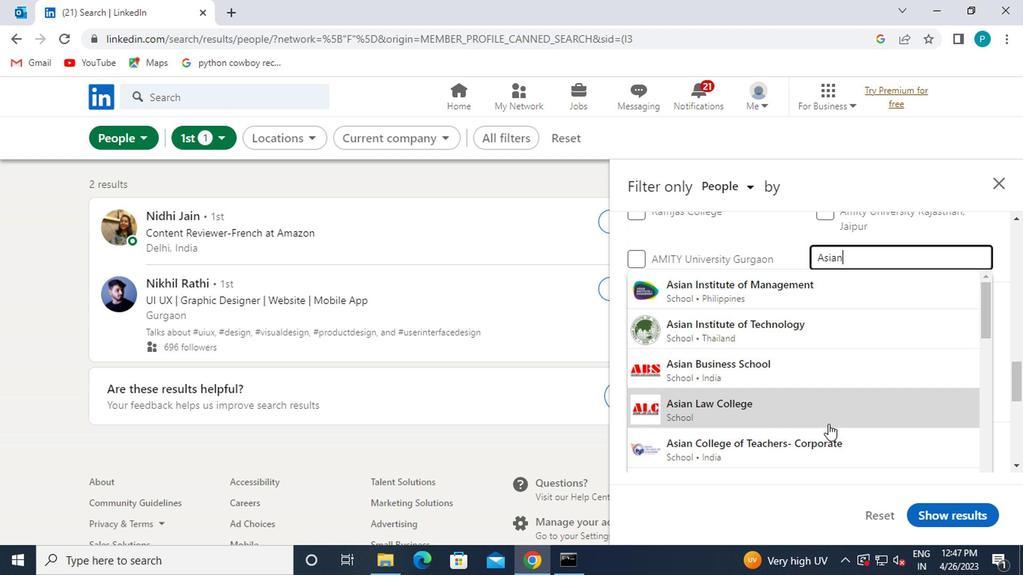 
Action: Mouse pressed left at (832, 438)
Screenshot: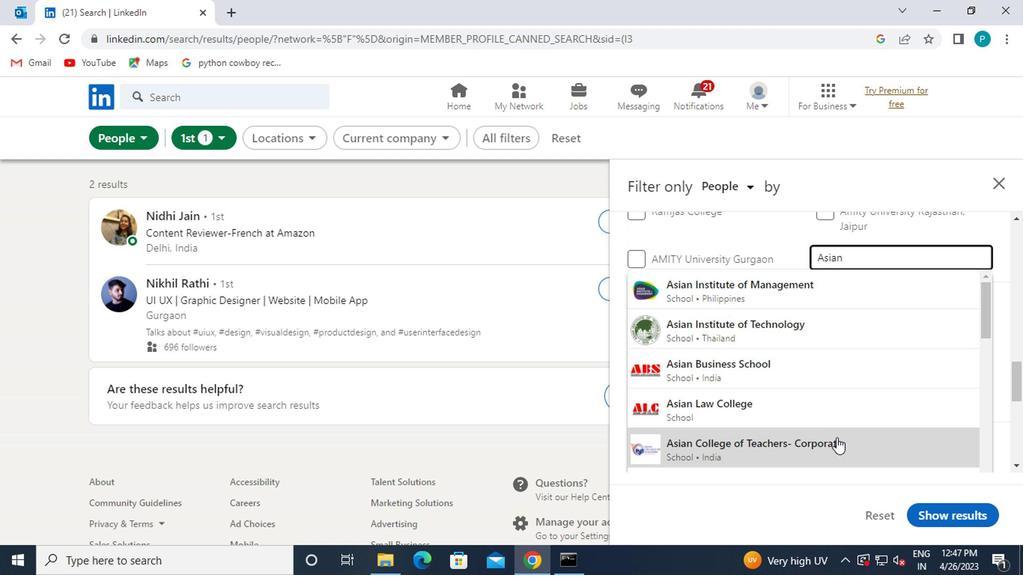 
Action: Mouse moved to (829, 430)
Screenshot: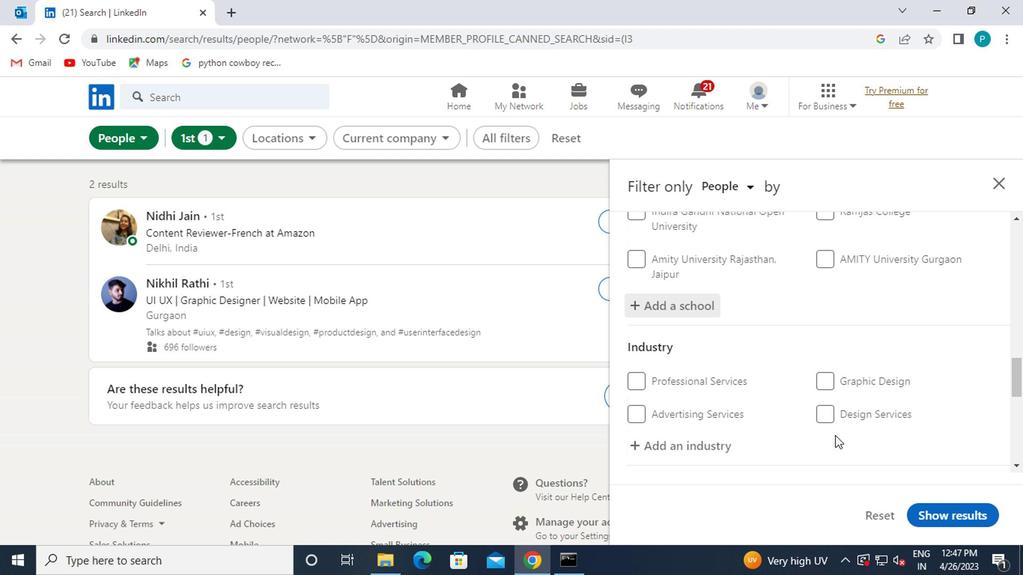 
Action: Mouse scrolled (829, 429) with delta (0, -1)
Screenshot: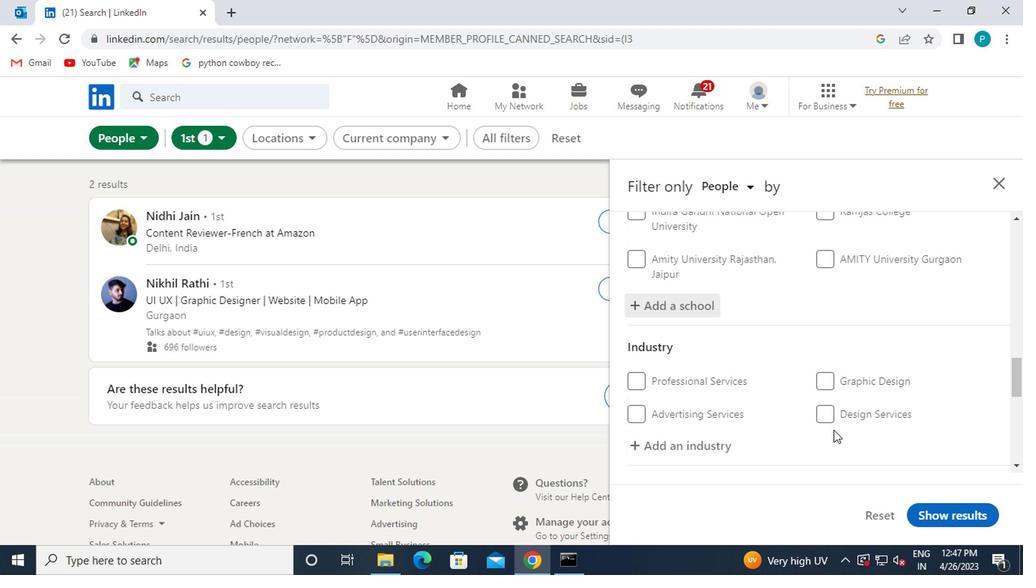 
Action: Mouse moved to (689, 372)
Screenshot: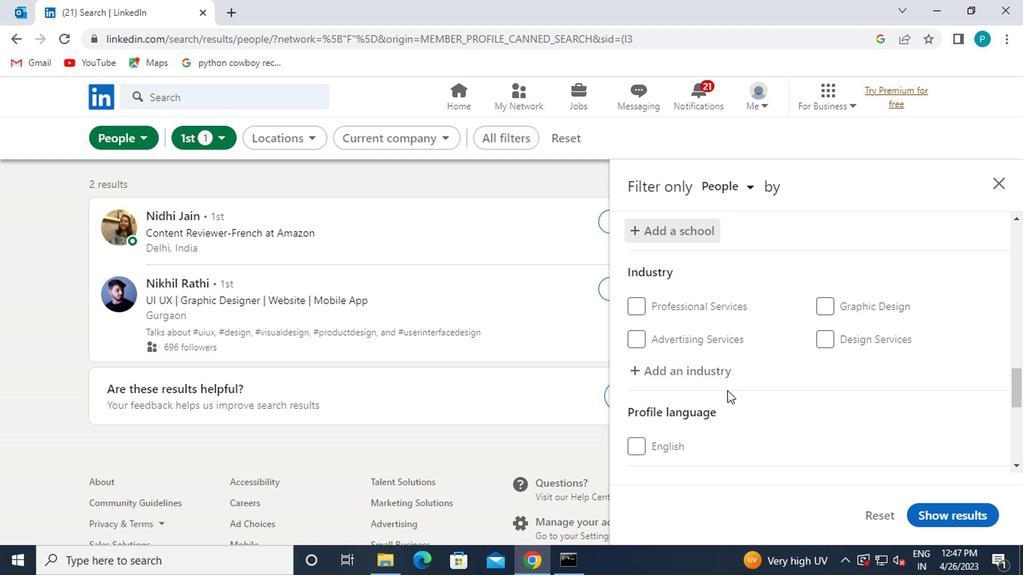 
Action: Mouse pressed left at (689, 372)
Screenshot: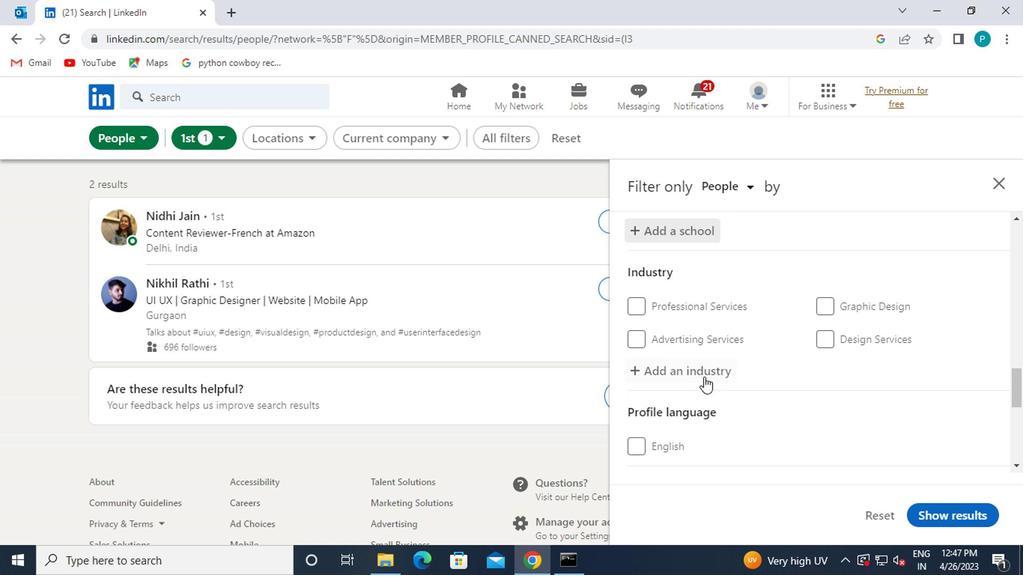 
Action: Mouse moved to (689, 372)
Screenshot: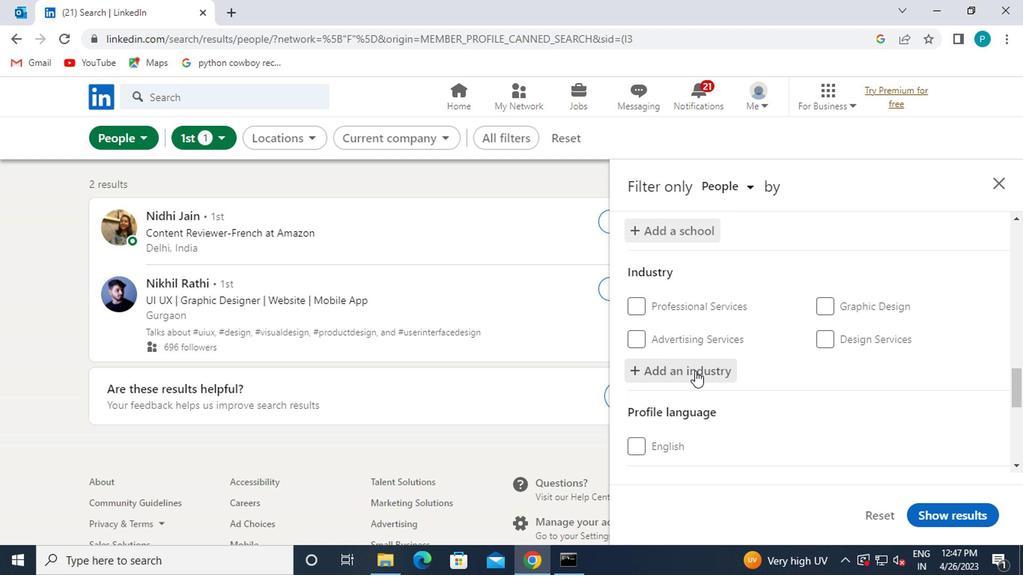 
Action: Key pressed SPORTS
Screenshot: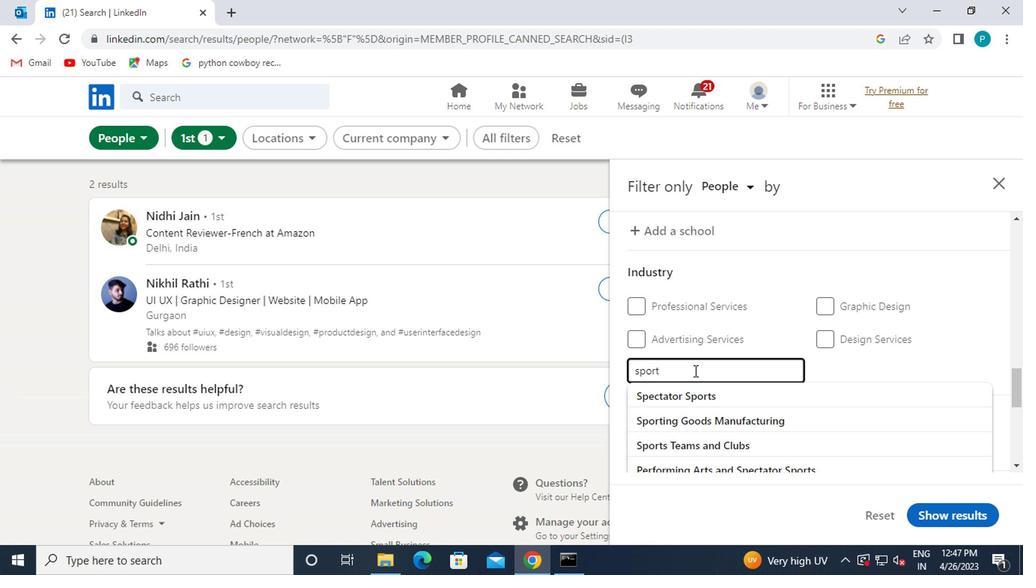 
Action: Mouse moved to (696, 422)
Screenshot: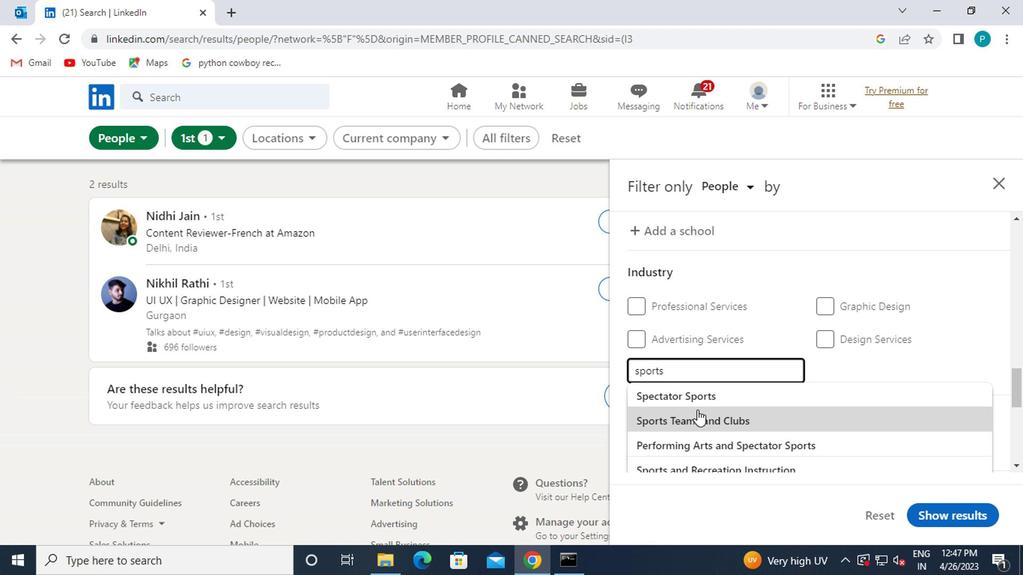 
Action: Mouse pressed left at (696, 422)
Screenshot: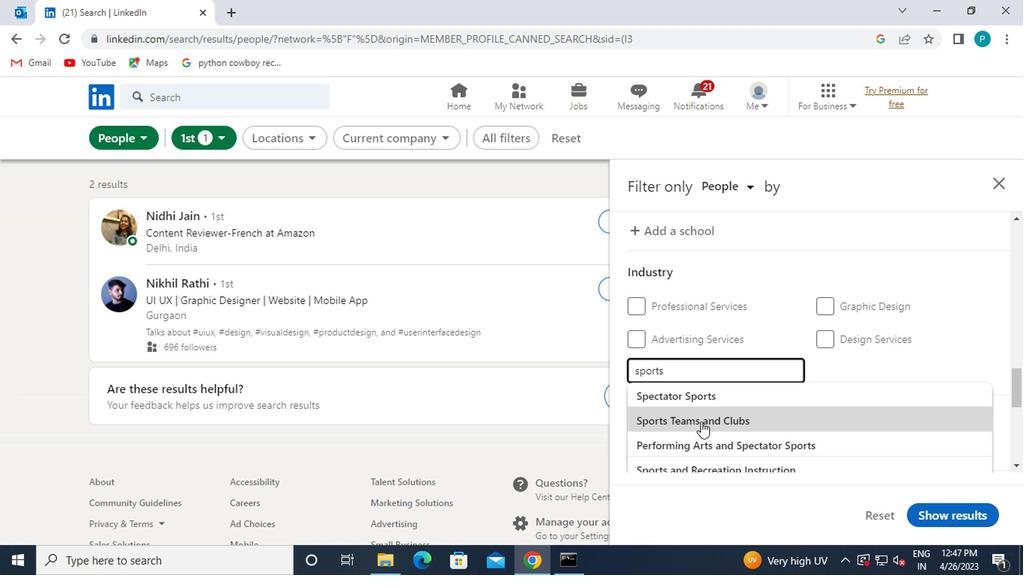 
Action: Mouse scrolled (696, 421) with delta (0, 0)
Screenshot: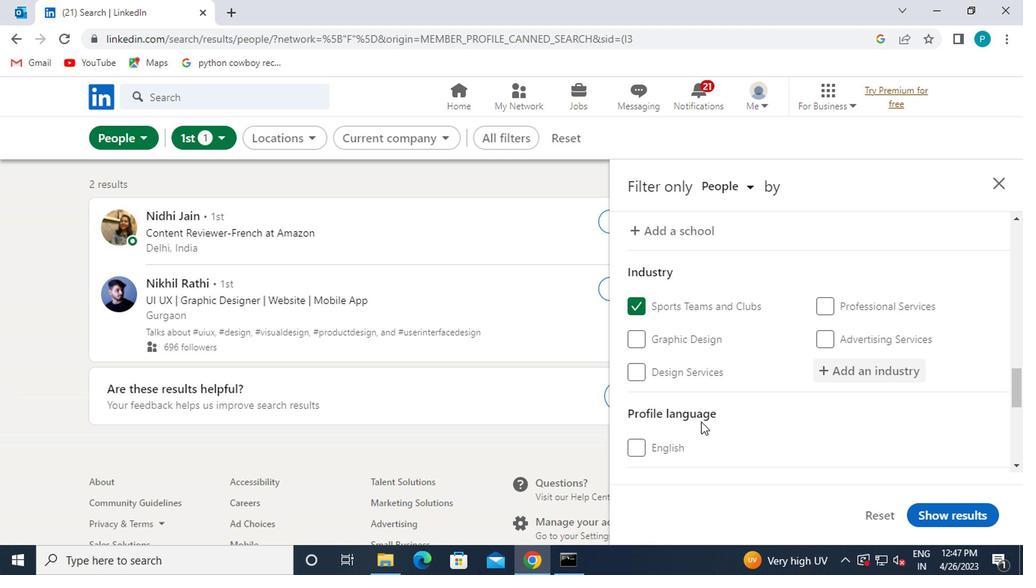 
Action: Mouse scrolled (696, 421) with delta (0, 0)
Screenshot: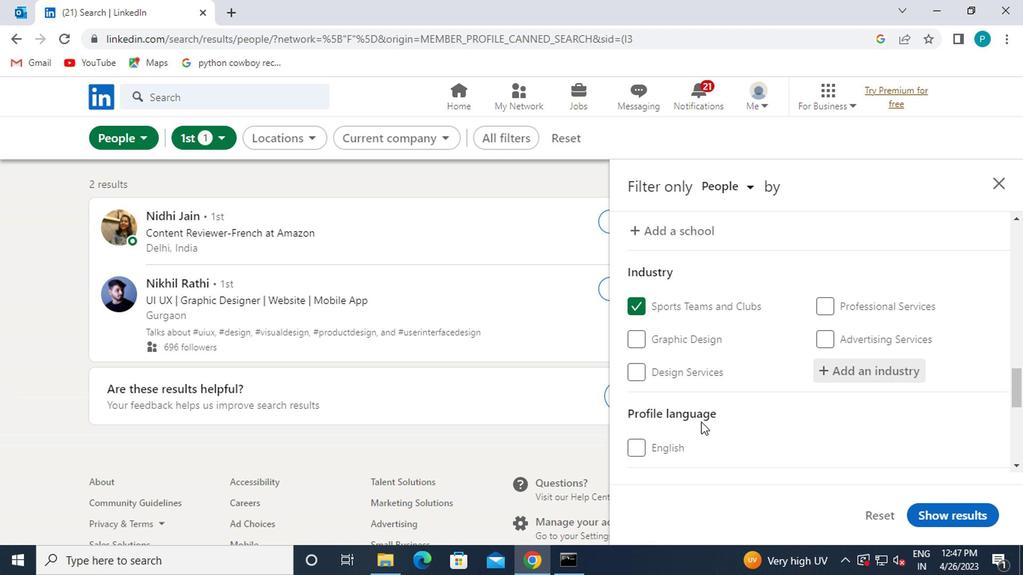 
Action: Mouse moved to (647, 376)
Screenshot: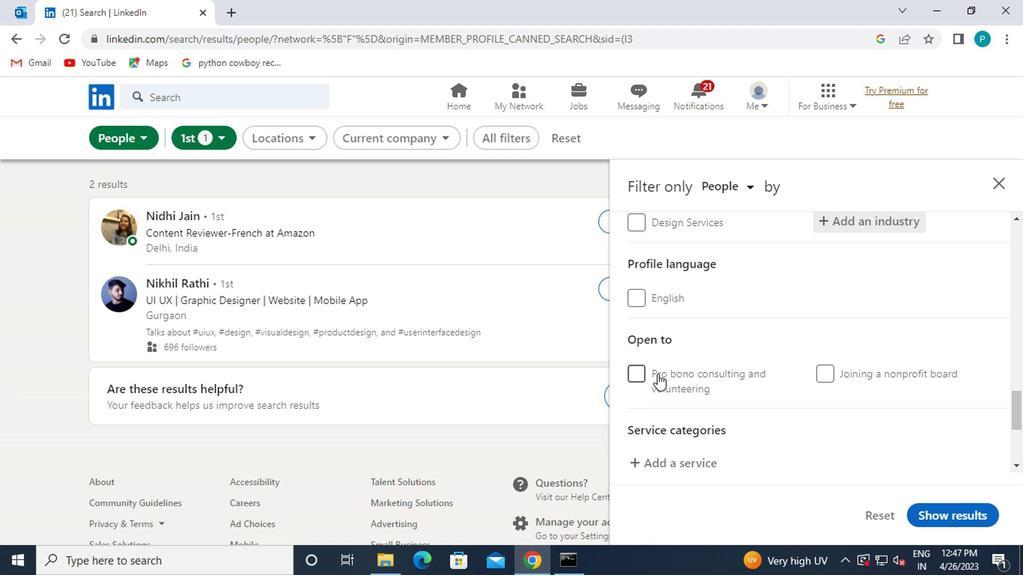 
Action: Mouse scrolled (647, 376) with delta (0, 0)
Screenshot: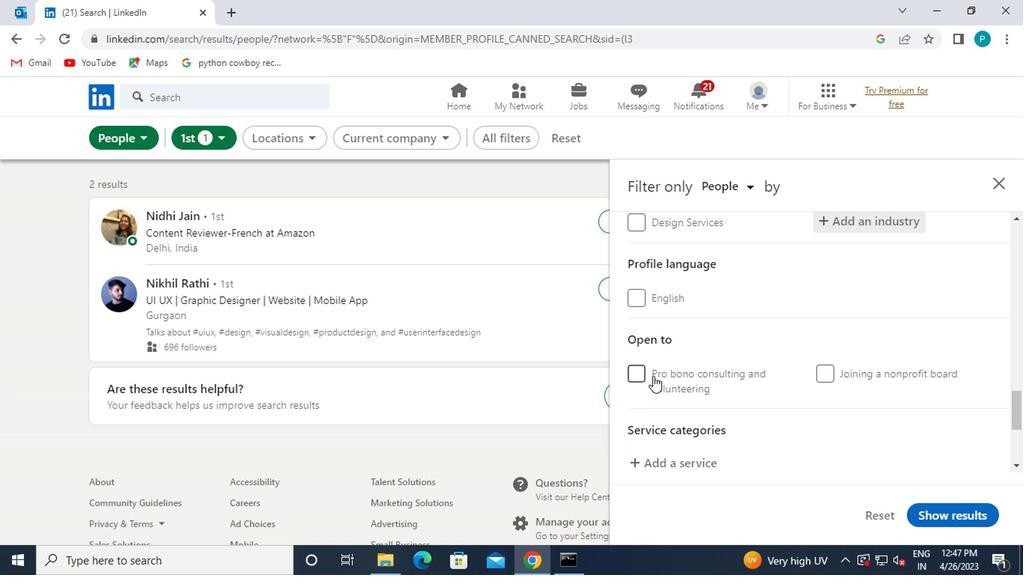 
Action: Mouse pressed left at (647, 376)
Screenshot: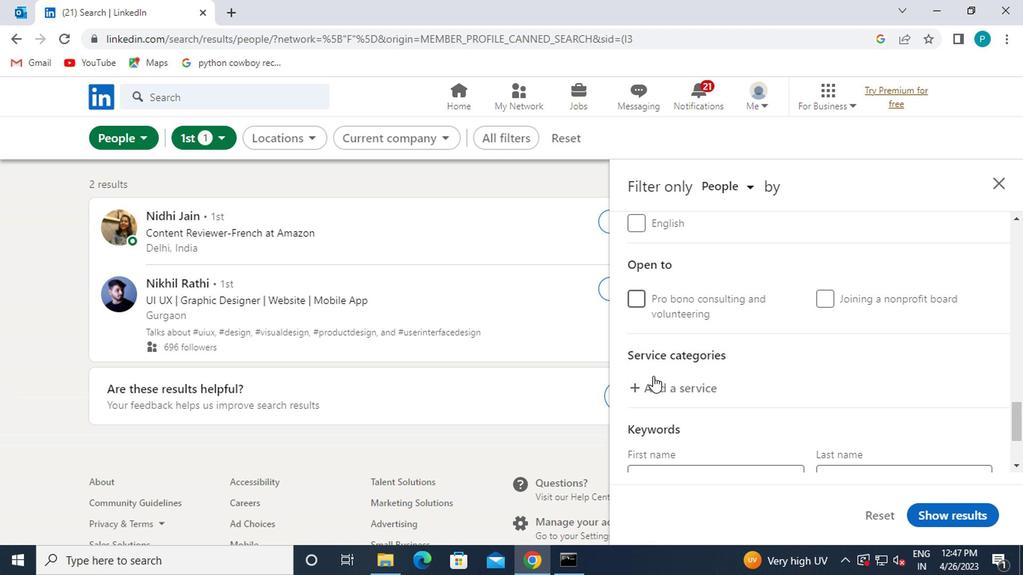 
Action: Key pressed BUSINESS
Screenshot: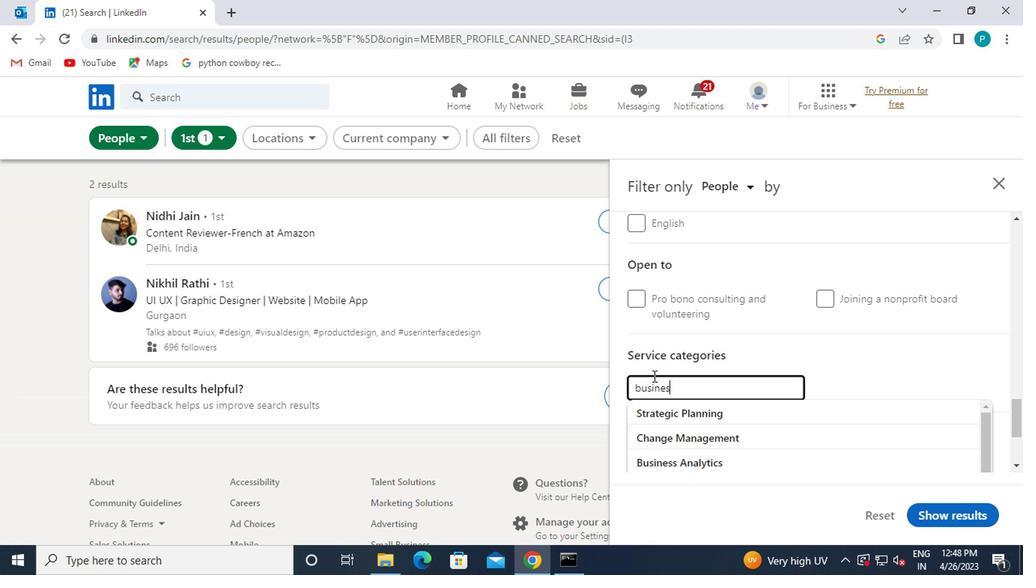 
Action: Mouse moved to (659, 429)
Screenshot: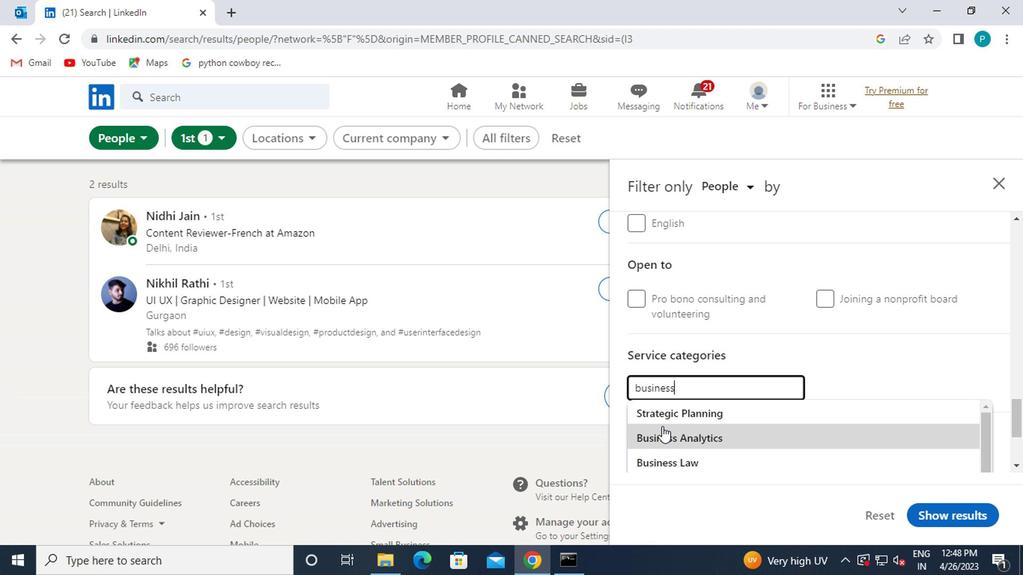 
Action: Mouse pressed left at (659, 429)
Screenshot: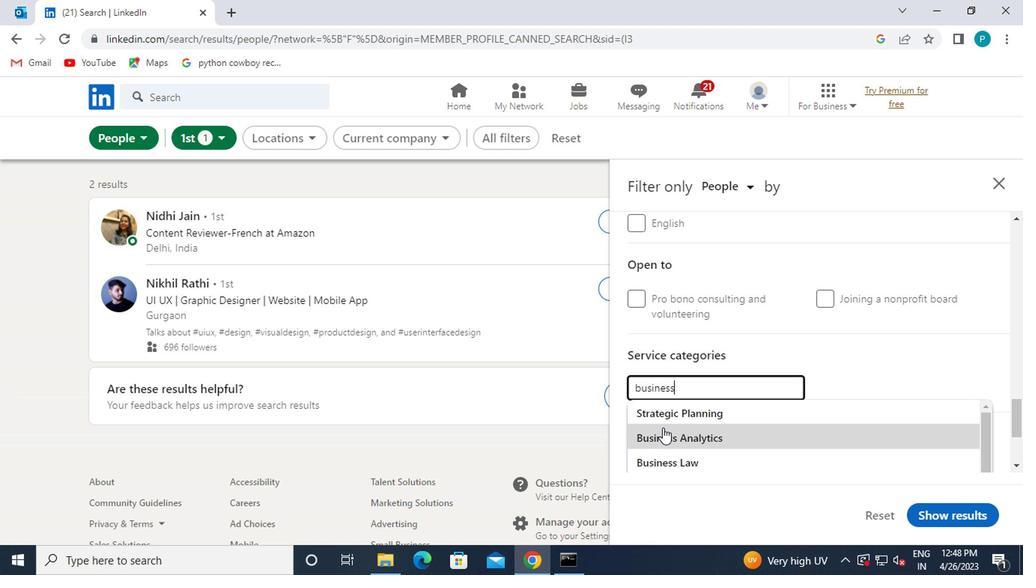
Action: Mouse moved to (660, 430)
Screenshot: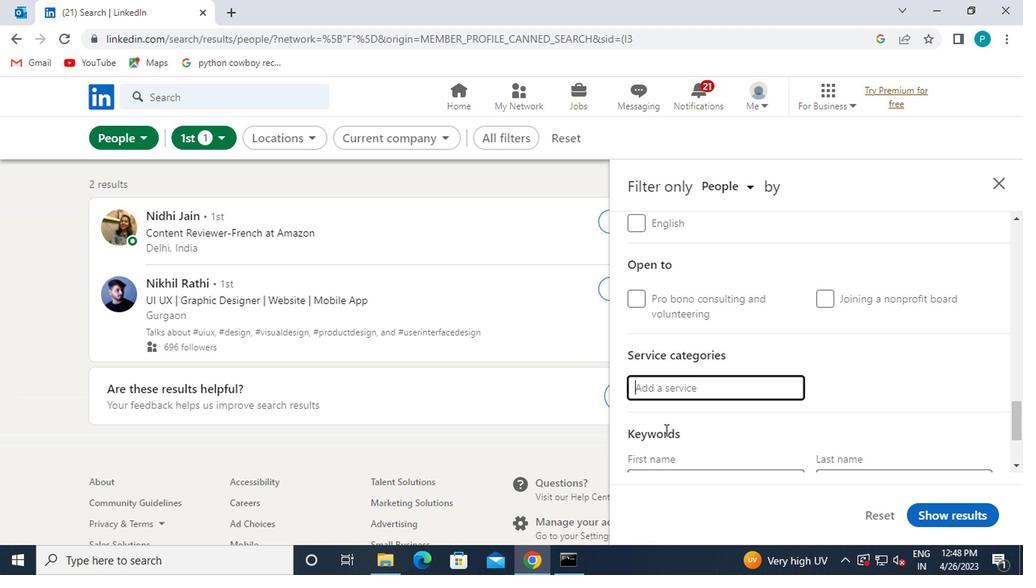 
Action: Mouse scrolled (660, 429) with delta (0, -1)
Screenshot: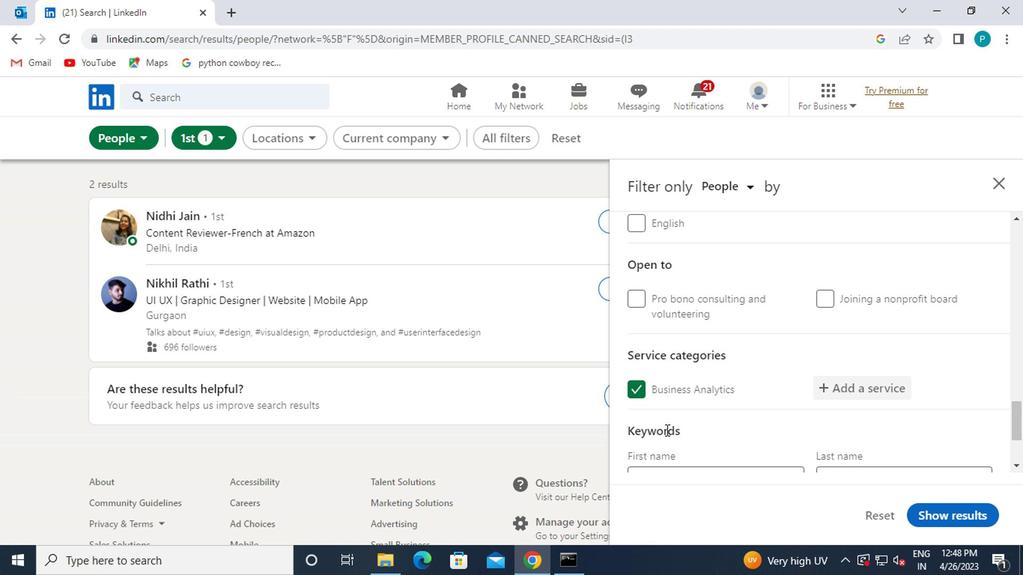 
Action: Mouse scrolled (660, 429) with delta (0, -1)
Screenshot: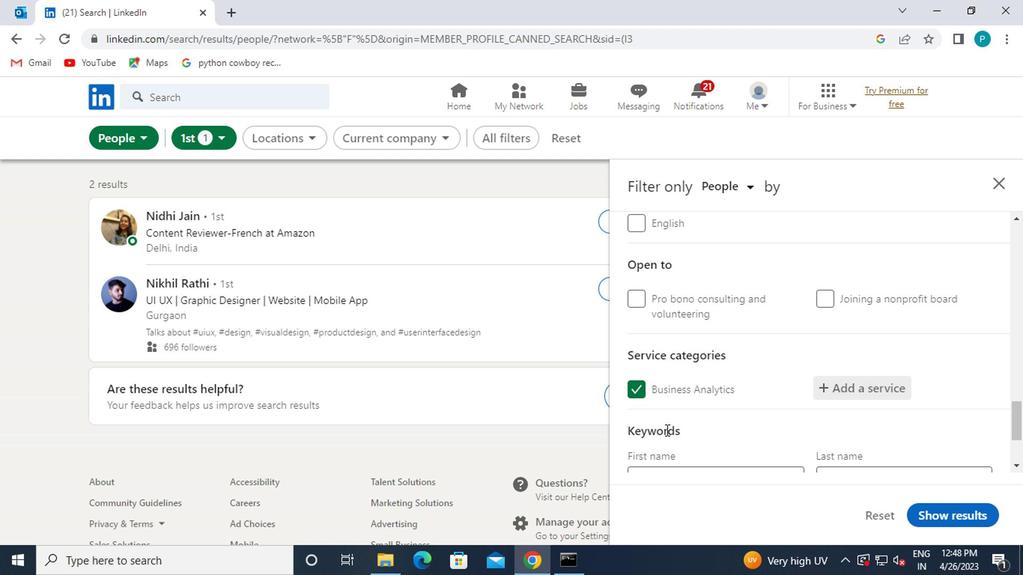 
Action: Mouse moved to (658, 398)
Screenshot: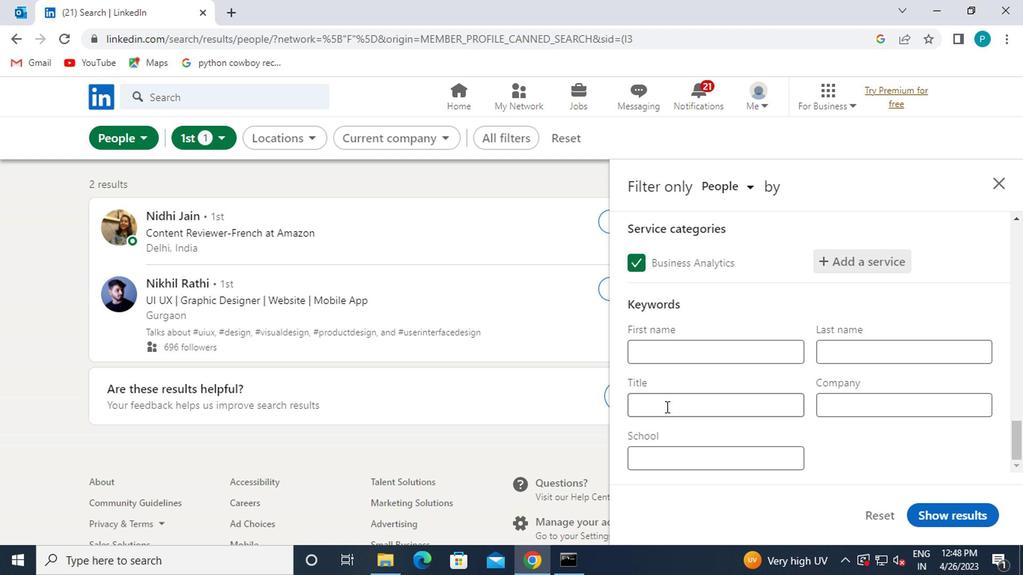 
Action: Mouse pressed left at (658, 398)
Screenshot: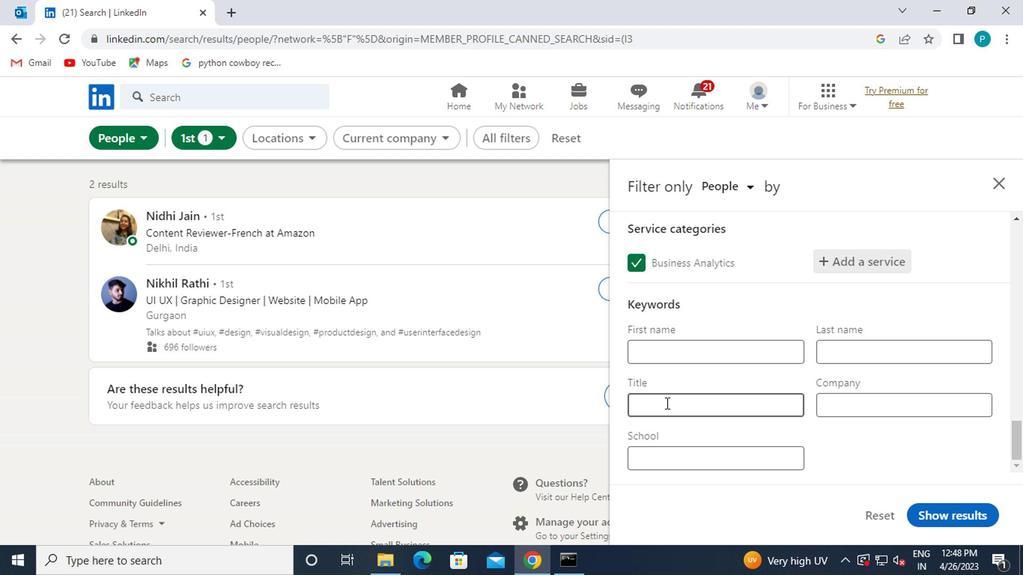 
Action: Mouse moved to (658, 396)
Screenshot: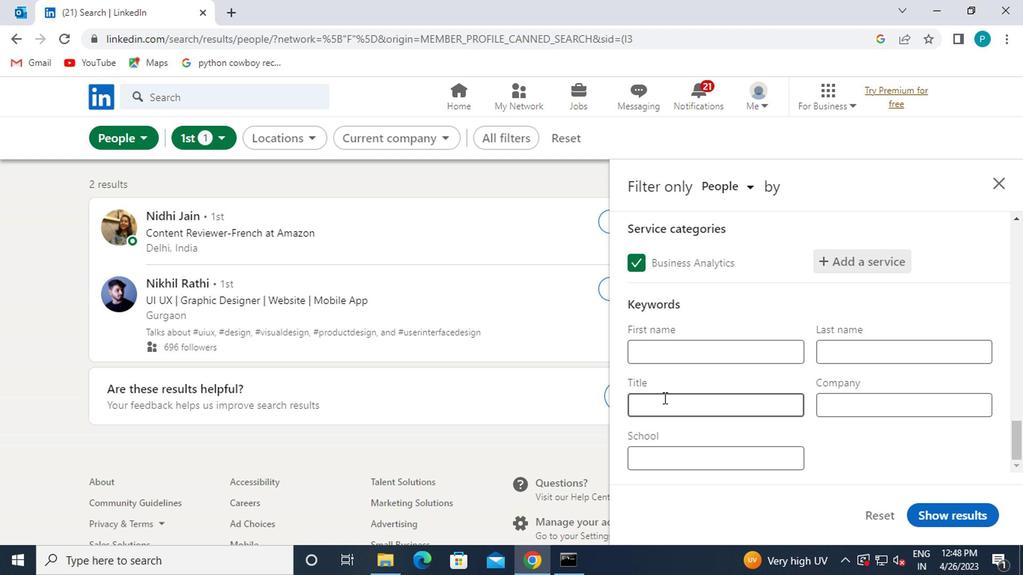 
Action: Key pressed PROGRAM
Screenshot: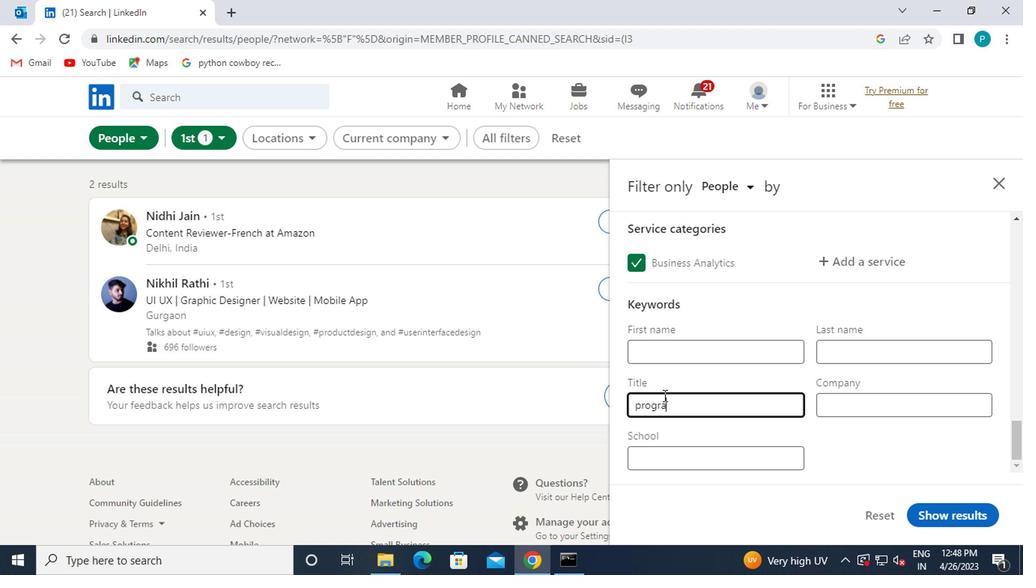 
Action: Mouse moved to (927, 512)
Screenshot: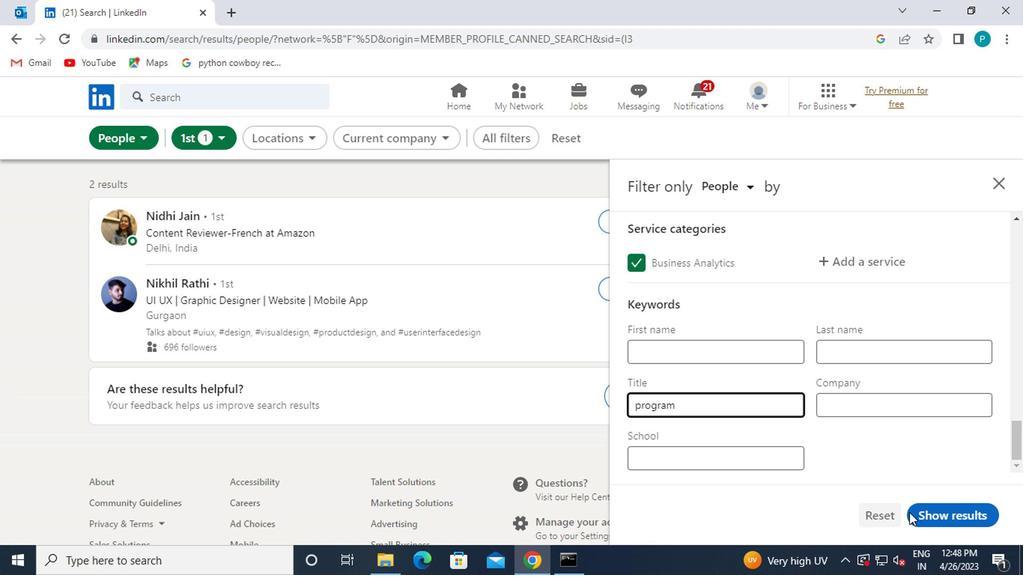 
Action: Mouse pressed left at (927, 512)
Screenshot: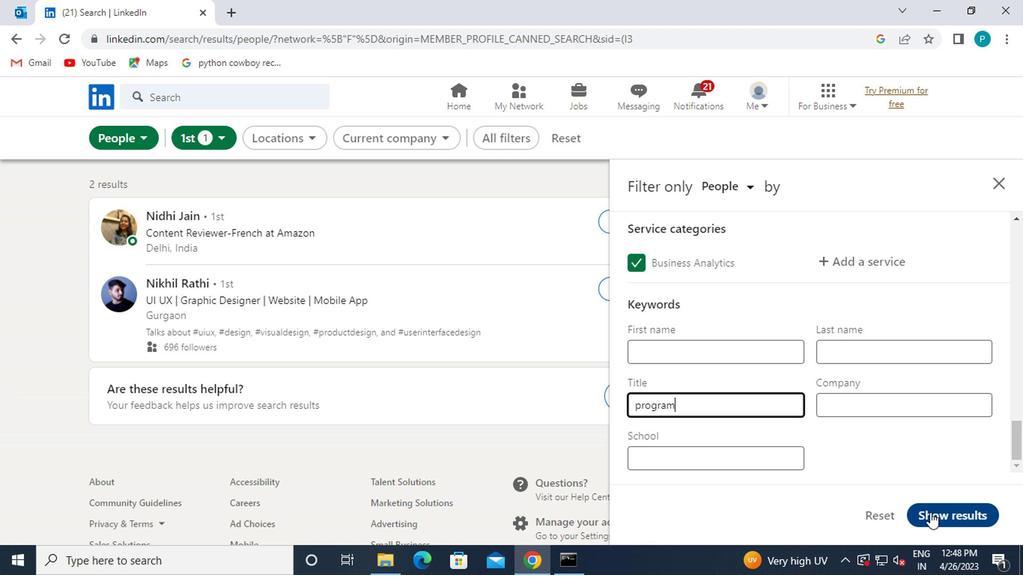 
